 Task: Use the formula "INDIRECT" in spreadsheet "Project portfolio".
Action: Mouse moved to (639, 80)
Screenshot: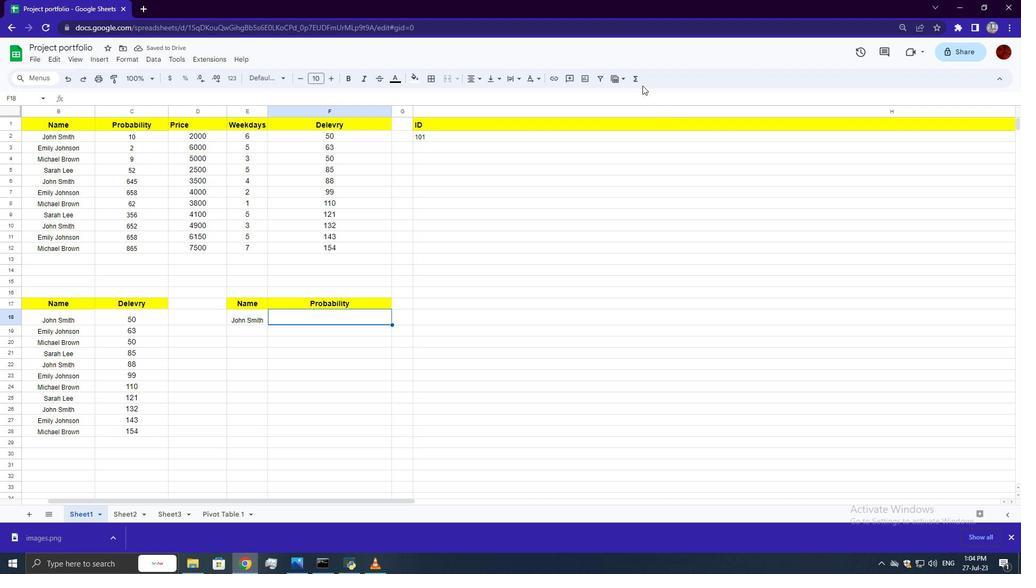 
Action: Mouse pressed left at (639, 80)
Screenshot: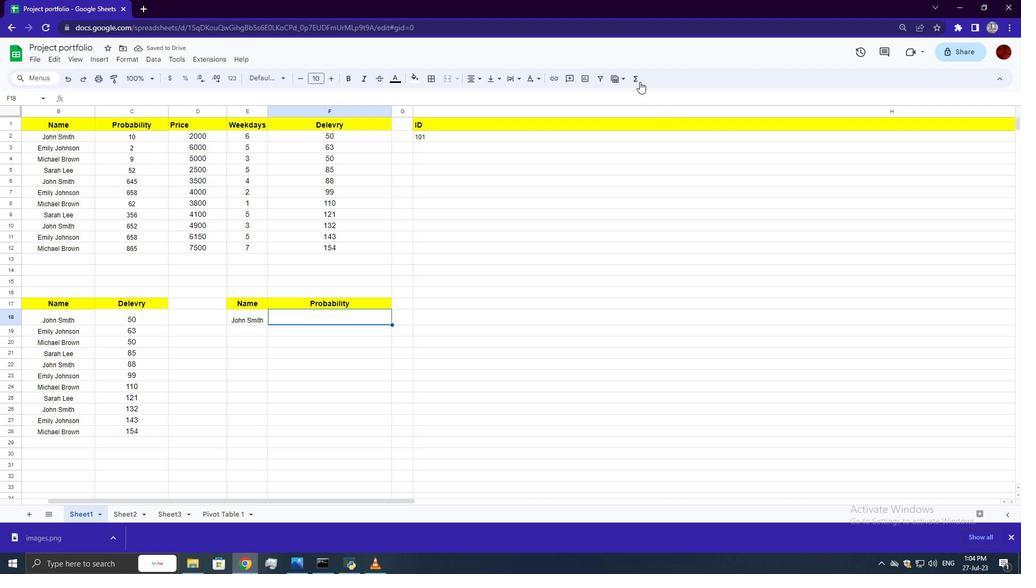 
Action: Mouse moved to (810, 202)
Screenshot: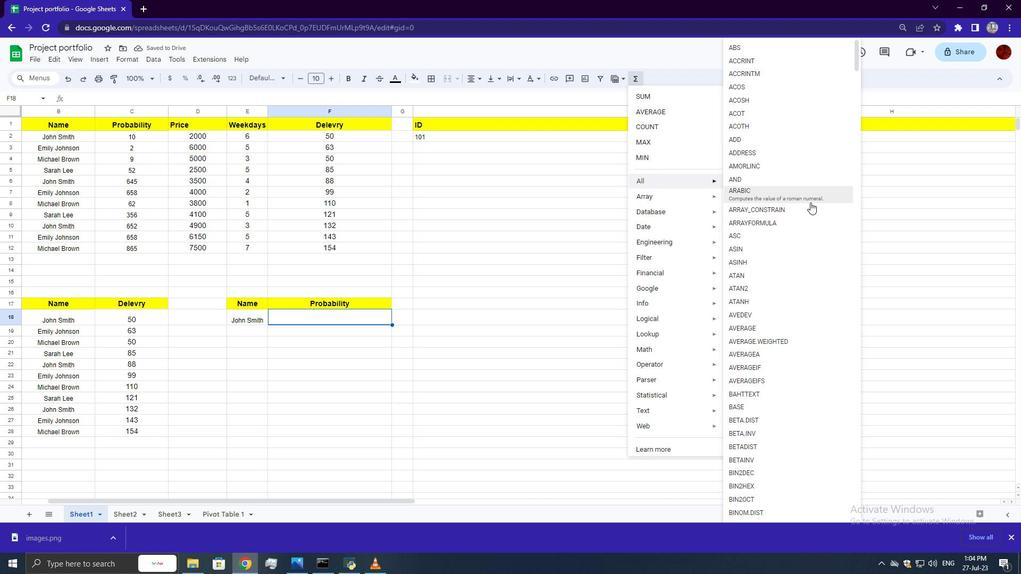 
Action: Mouse scrolled (810, 202) with delta (0, 0)
Screenshot: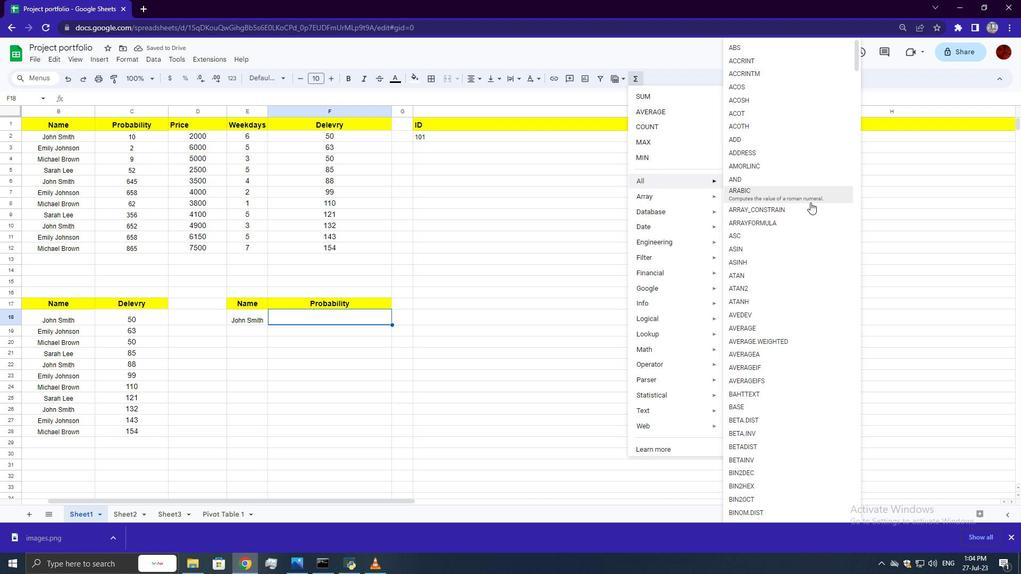 
Action: Mouse scrolled (810, 202) with delta (0, 0)
Screenshot: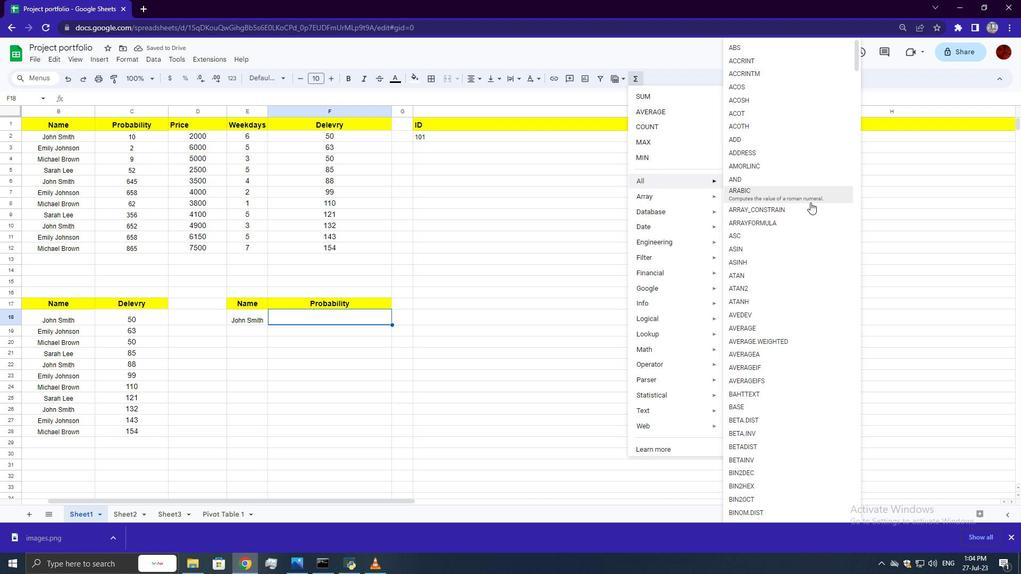 
Action: Mouse scrolled (810, 202) with delta (0, 0)
Screenshot: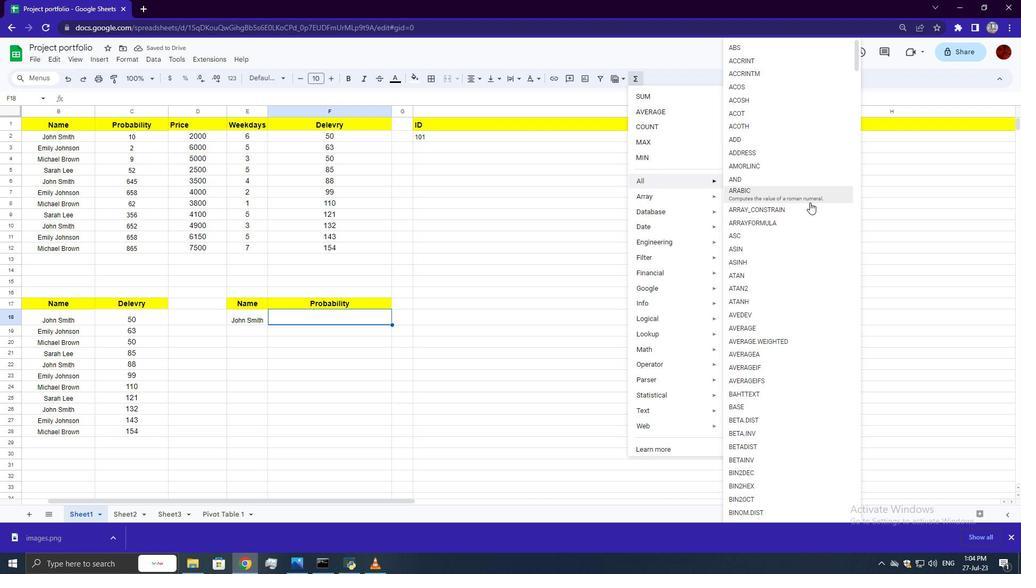 
Action: Mouse scrolled (810, 202) with delta (0, 0)
Screenshot: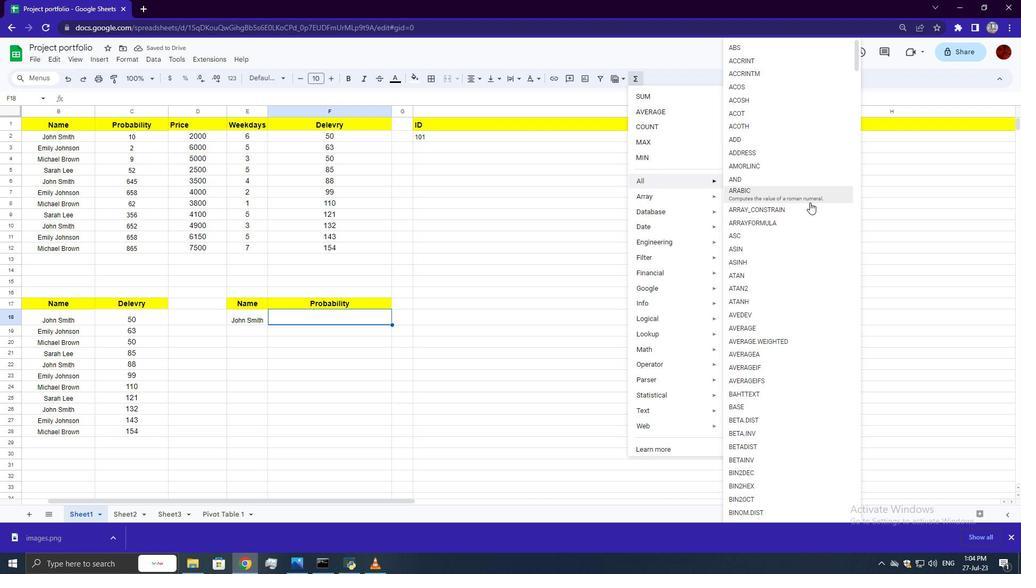 
Action: Mouse scrolled (810, 202) with delta (0, 0)
Screenshot: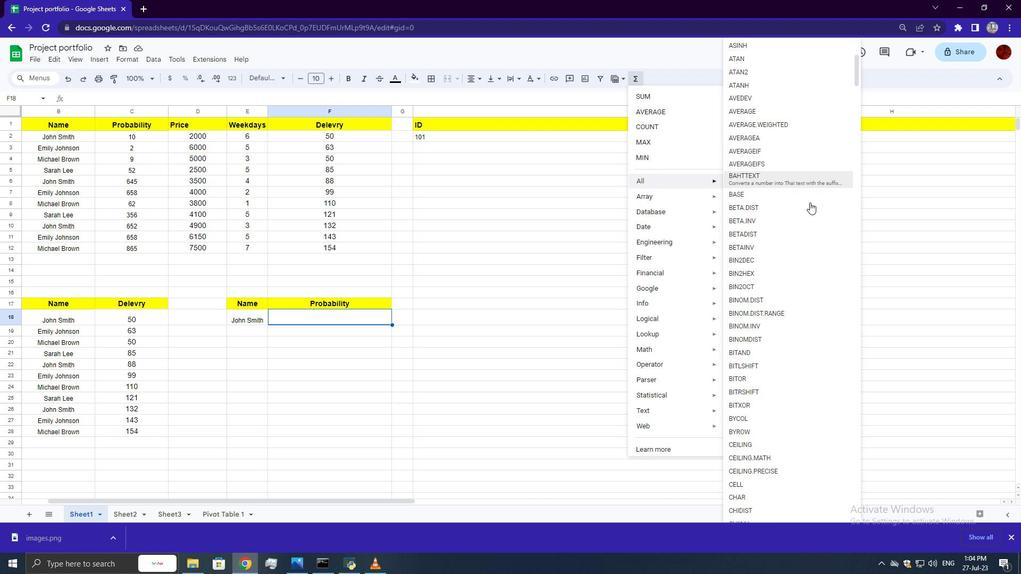 
Action: Mouse scrolled (810, 202) with delta (0, 0)
Screenshot: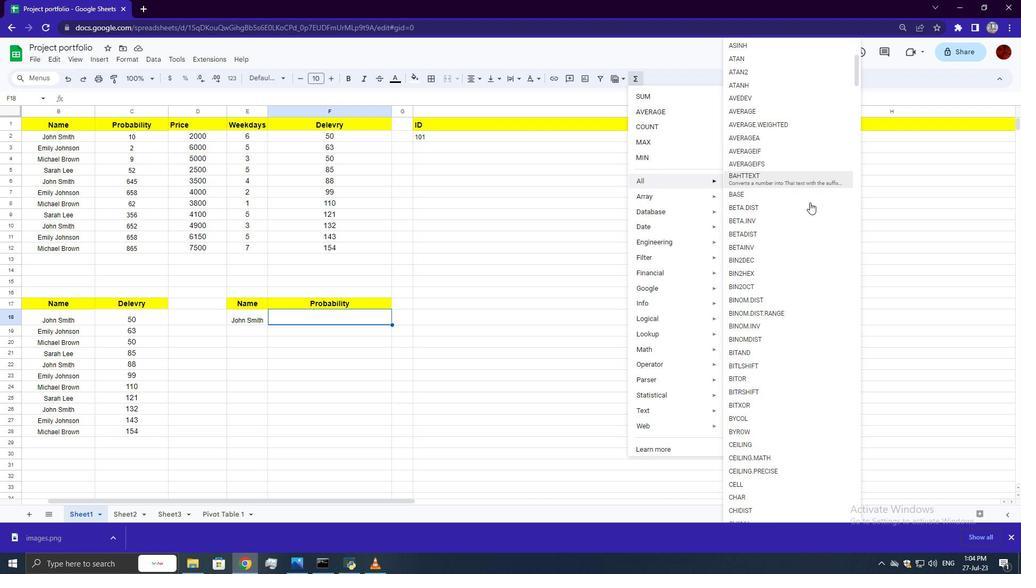 
Action: Mouse scrolled (810, 202) with delta (0, 0)
Screenshot: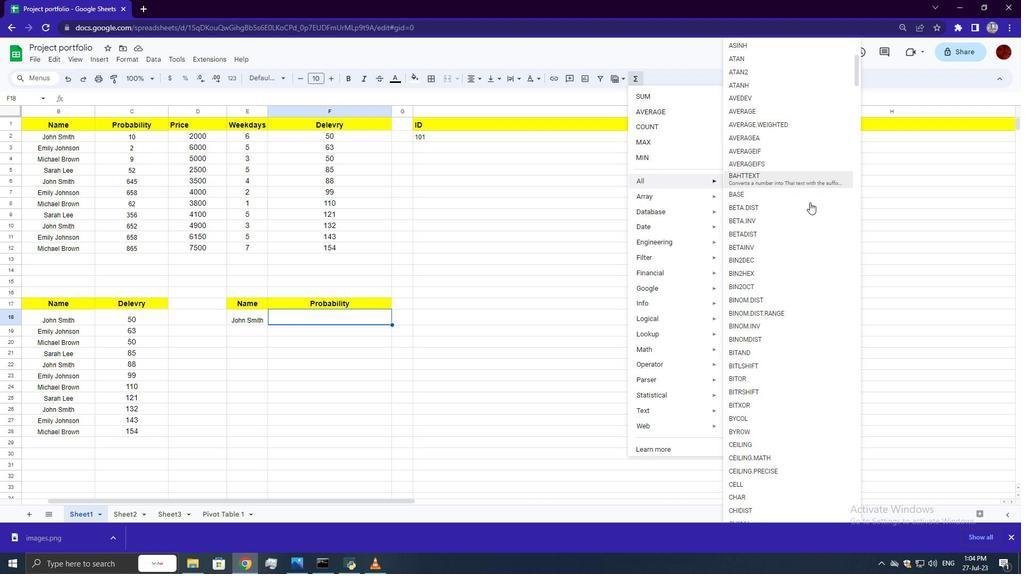 
Action: Mouse scrolled (810, 202) with delta (0, 0)
Screenshot: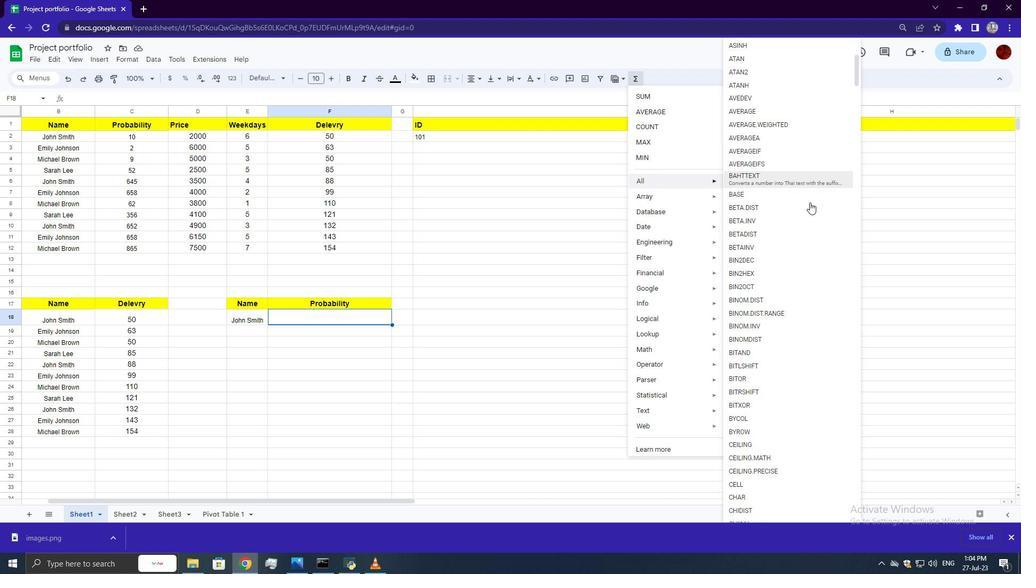 
Action: Mouse scrolled (810, 202) with delta (0, 0)
Screenshot: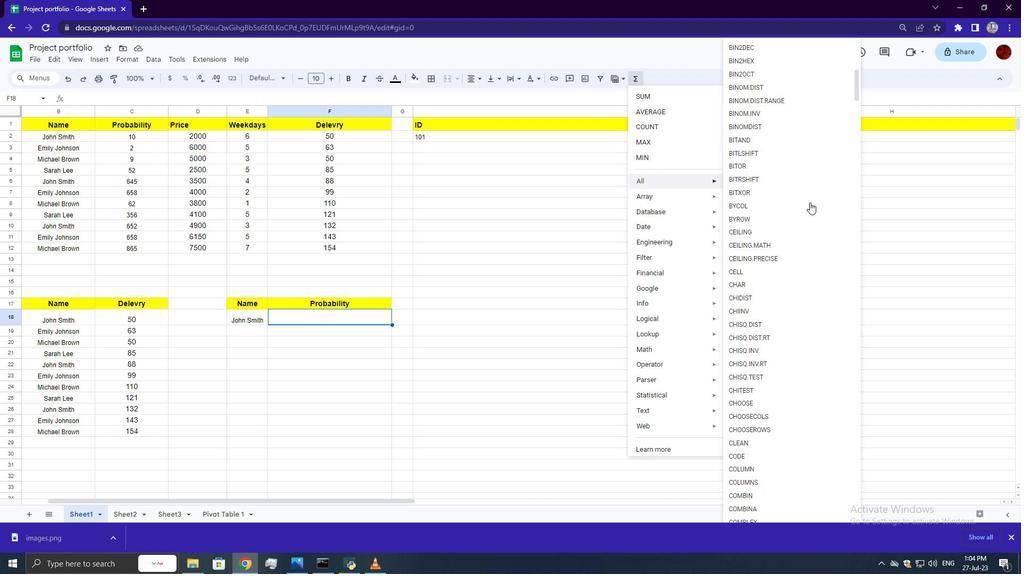 
Action: Mouse scrolled (810, 202) with delta (0, 0)
Screenshot: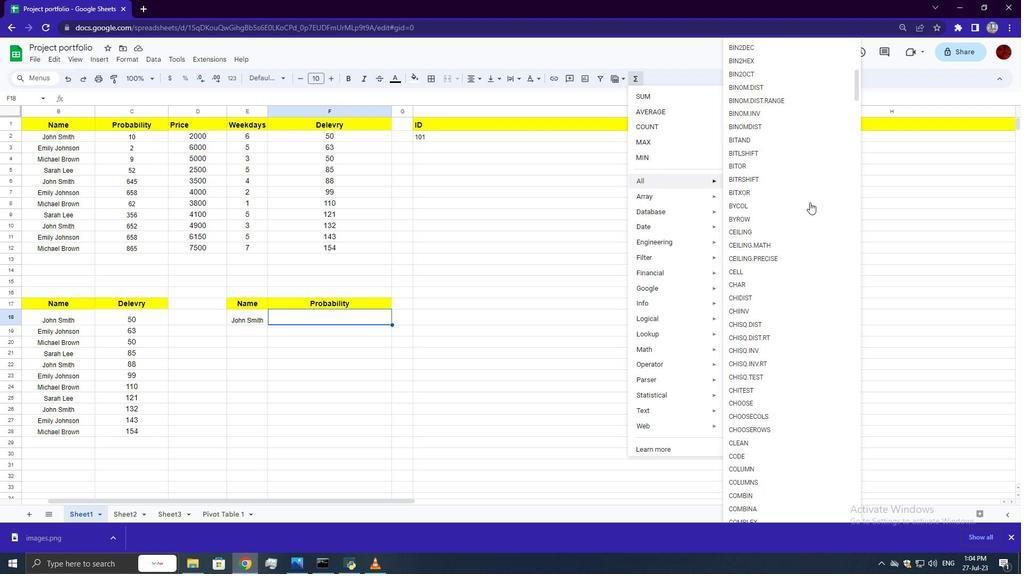 
Action: Mouse scrolled (810, 202) with delta (0, 0)
Screenshot: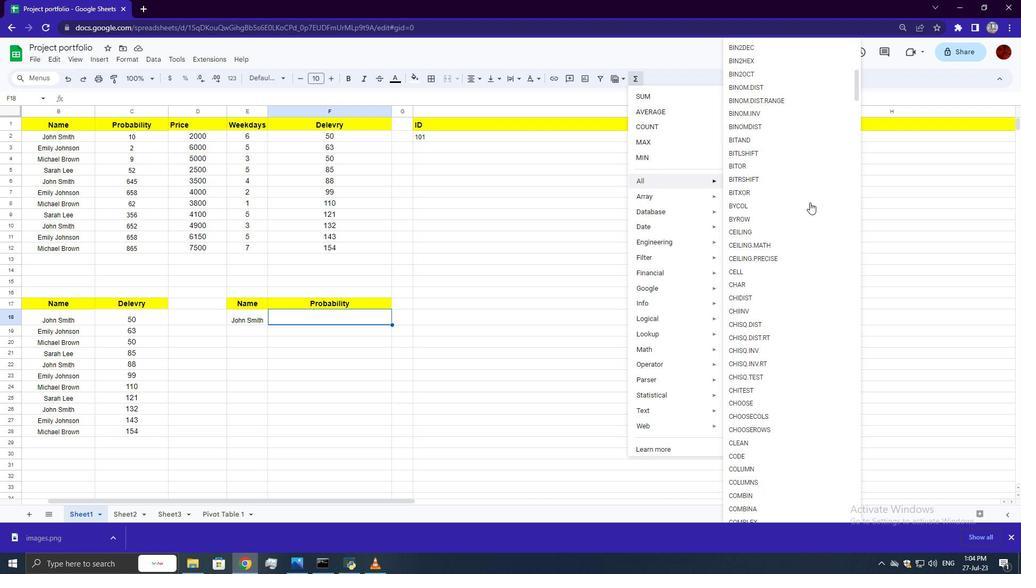 
Action: Mouse scrolled (810, 202) with delta (0, 0)
Screenshot: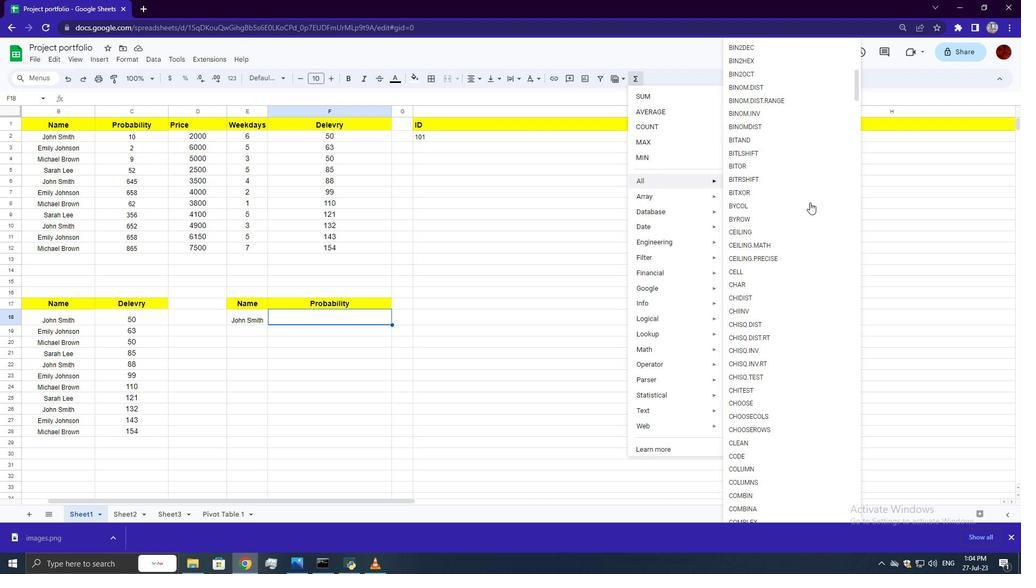 
Action: Mouse scrolled (810, 202) with delta (0, 0)
Screenshot: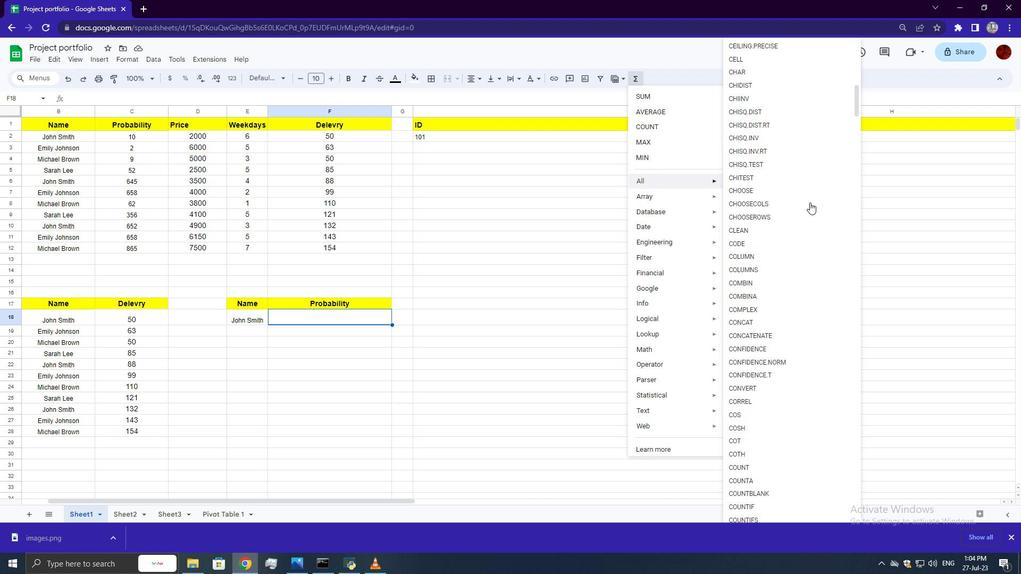 
Action: Mouse scrolled (810, 202) with delta (0, 0)
Screenshot: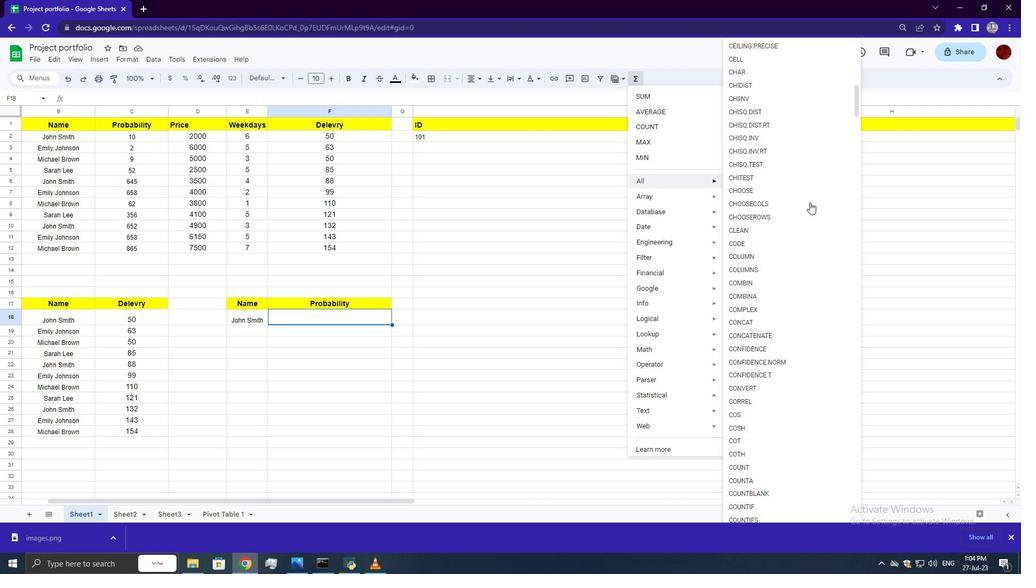 
Action: Mouse scrolled (810, 202) with delta (0, 0)
Screenshot: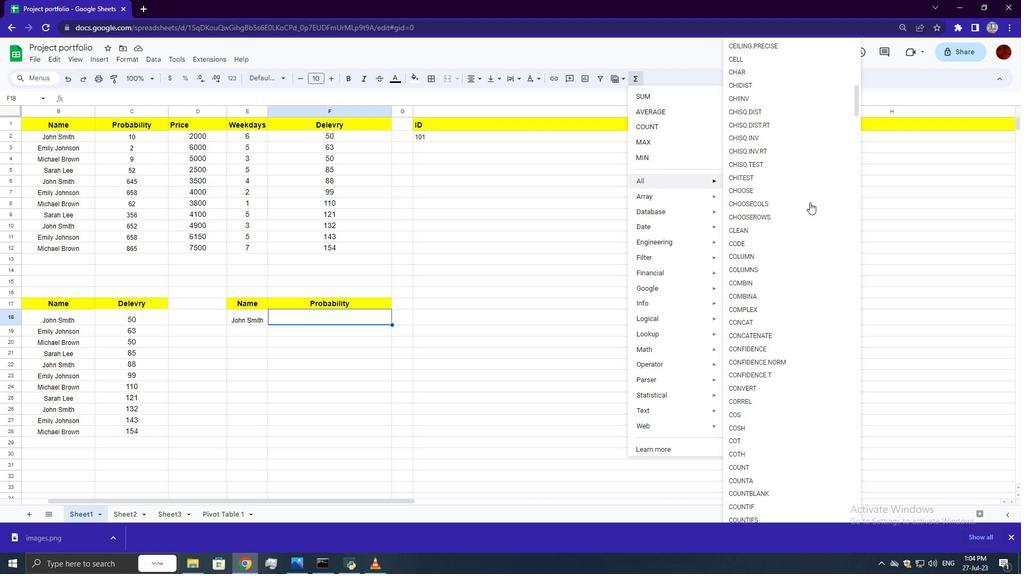 
Action: Mouse scrolled (810, 202) with delta (0, 0)
Screenshot: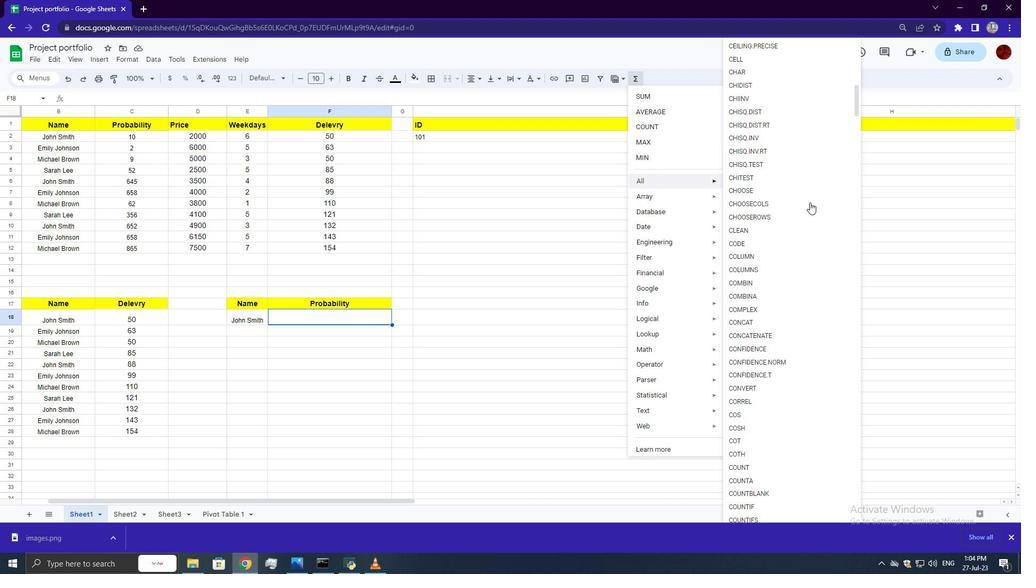 
Action: Mouse scrolled (810, 202) with delta (0, 0)
Screenshot: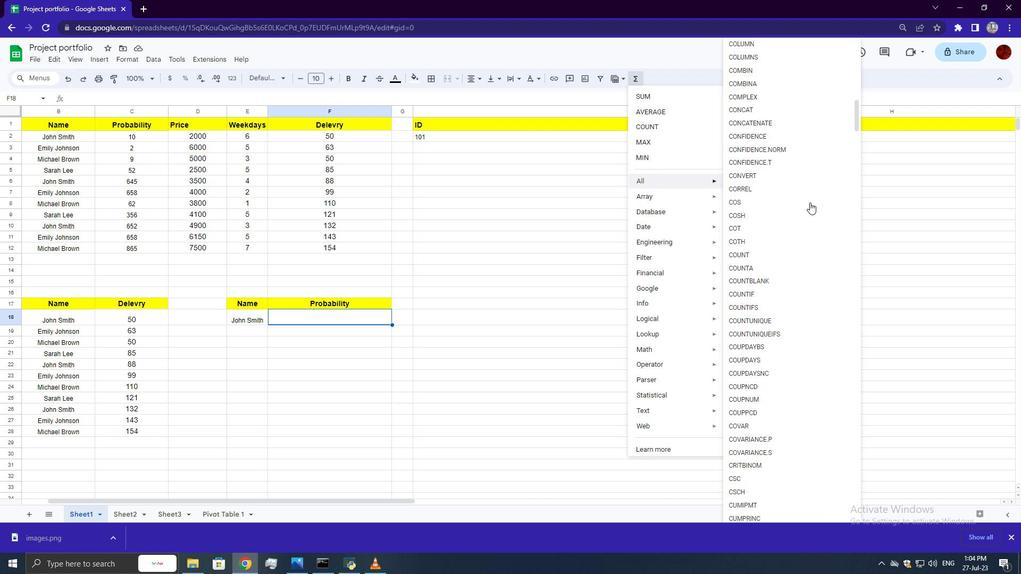 
Action: Mouse scrolled (810, 202) with delta (0, 0)
Screenshot: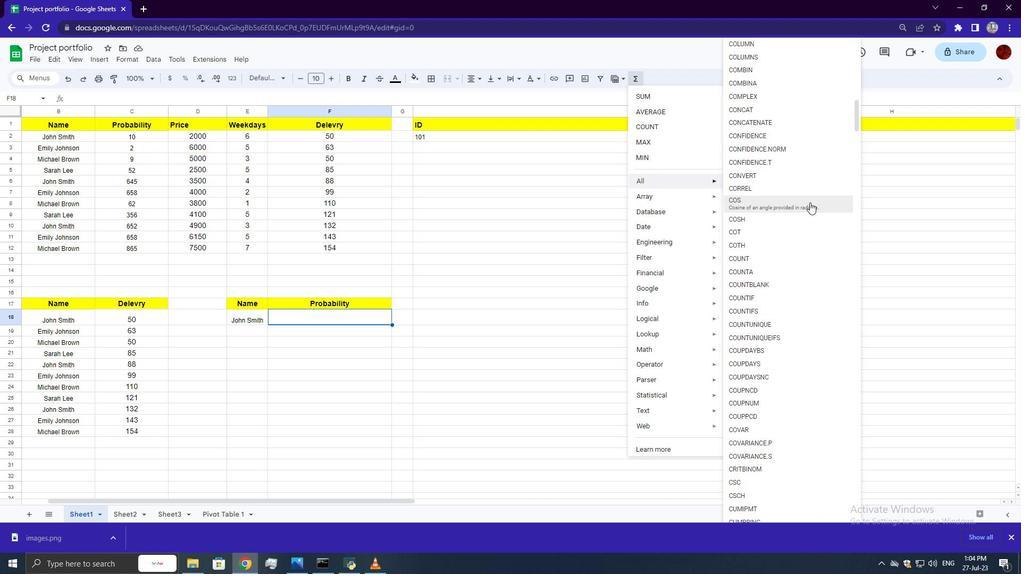 
Action: Mouse scrolled (810, 202) with delta (0, 0)
Screenshot: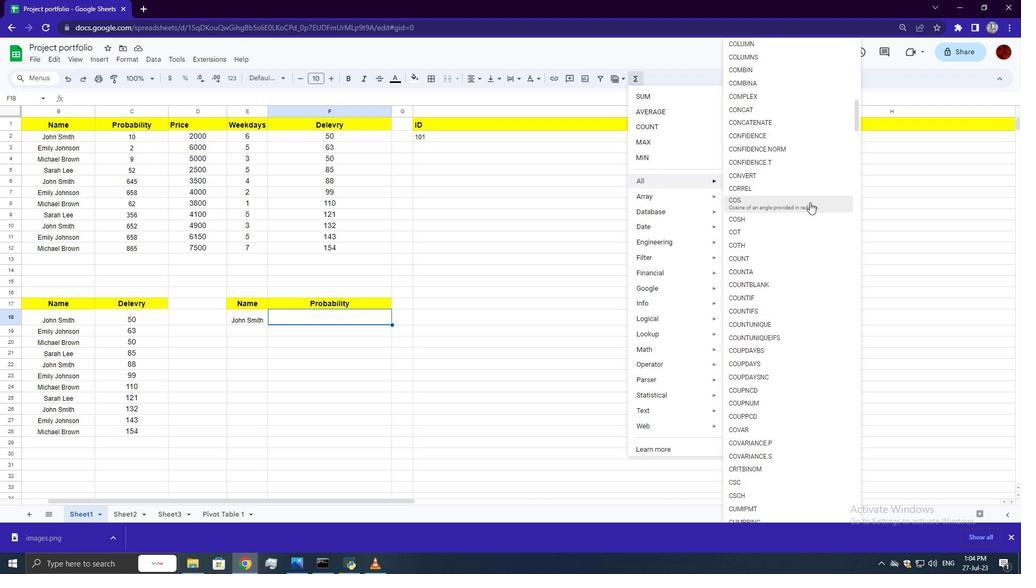 
Action: Mouse scrolled (810, 202) with delta (0, 0)
Screenshot: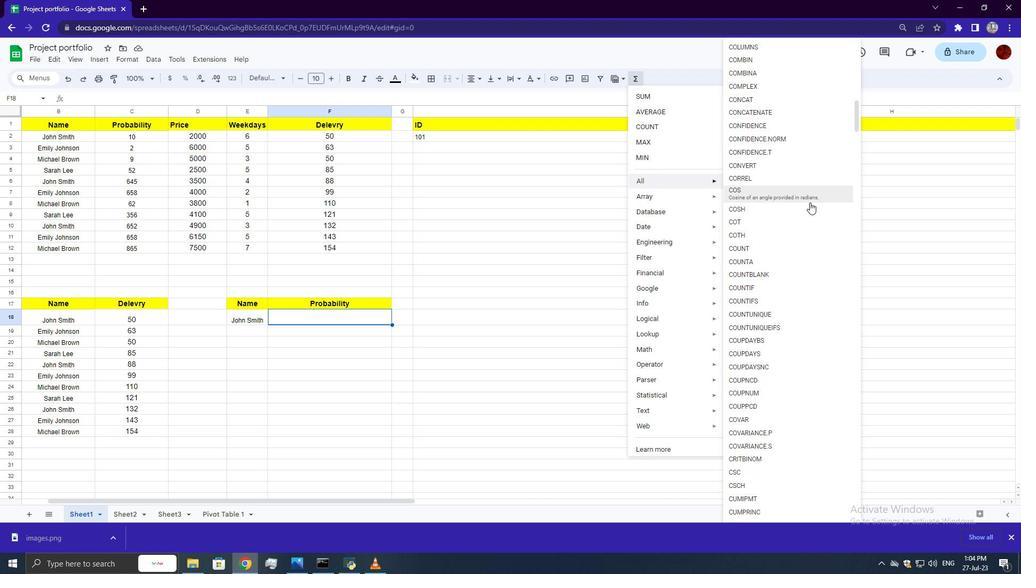 
Action: Mouse scrolled (810, 203) with delta (0, 0)
Screenshot: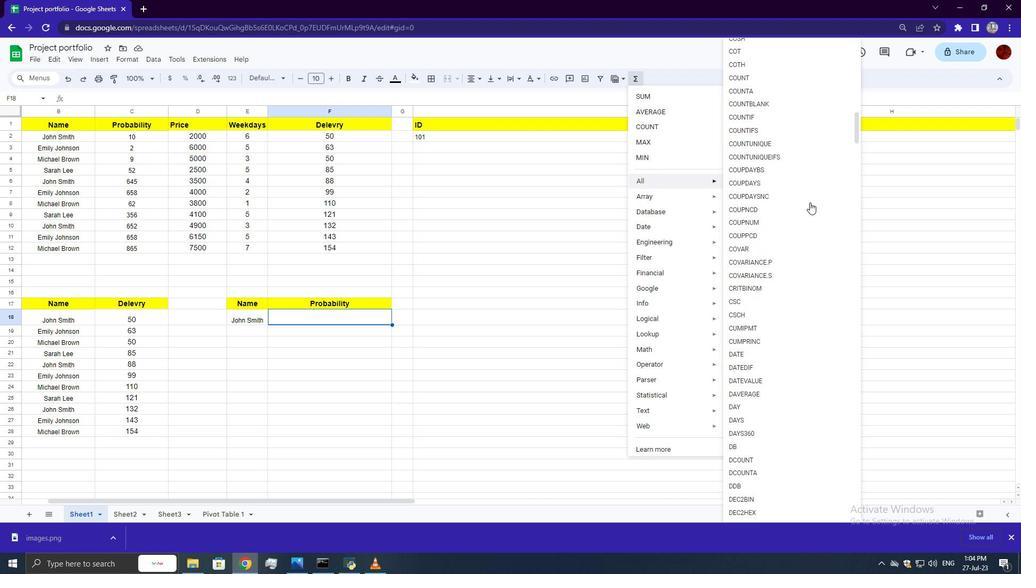 
Action: Mouse scrolled (810, 202) with delta (0, 0)
Screenshot: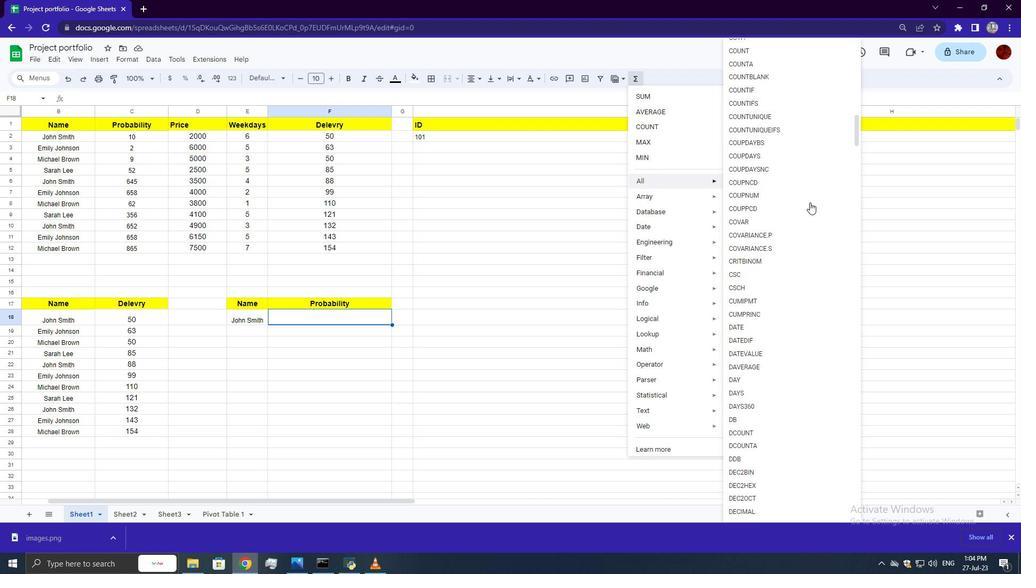 
Action: Mouse scrolled (810, 202) with delta (0, 0)
Screenshot: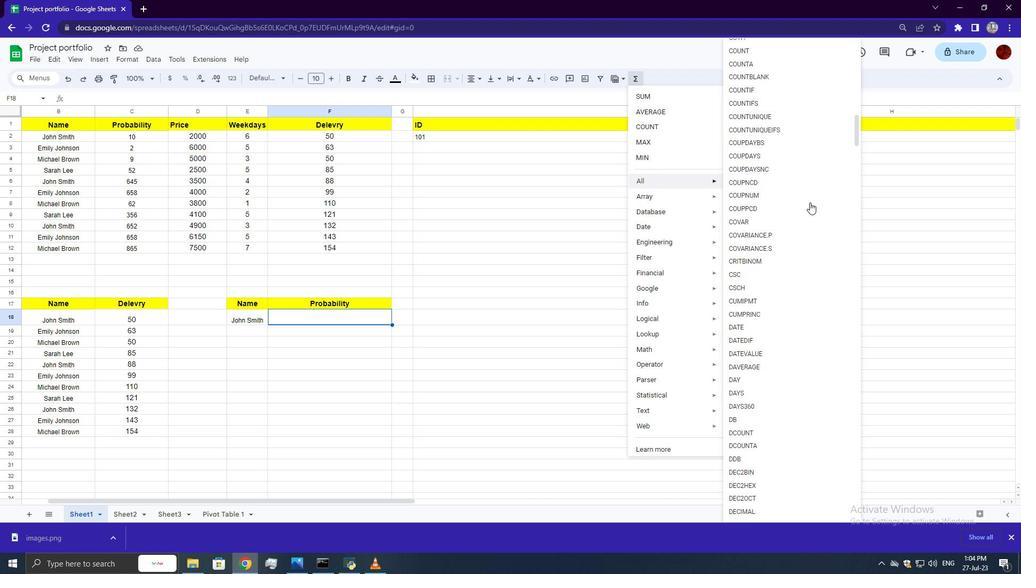 
Action: Mouse scrolled (810, 202) with delta (0, 0)
Screenshot: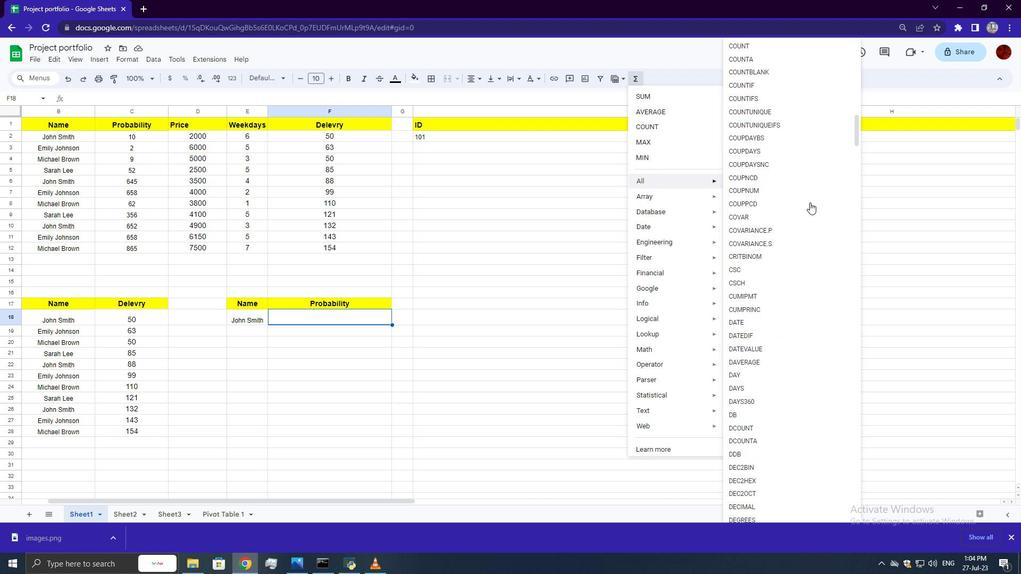
Action: Mouse scrolled (810, 202) with delta (0, 0)
Screenshot: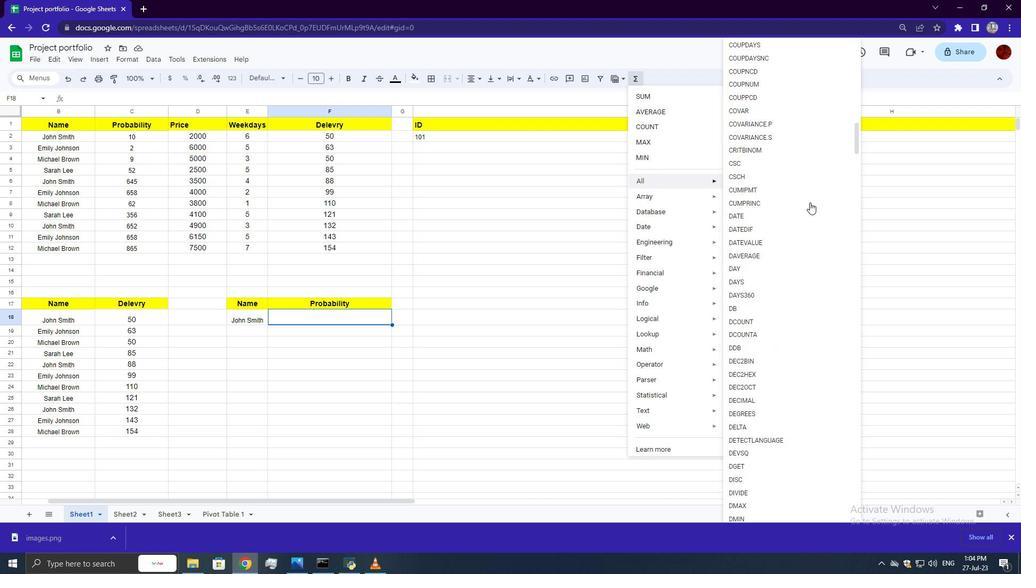 
Action: Mouse scrolled (810, 202) with delta (0, 0)
Screenshot: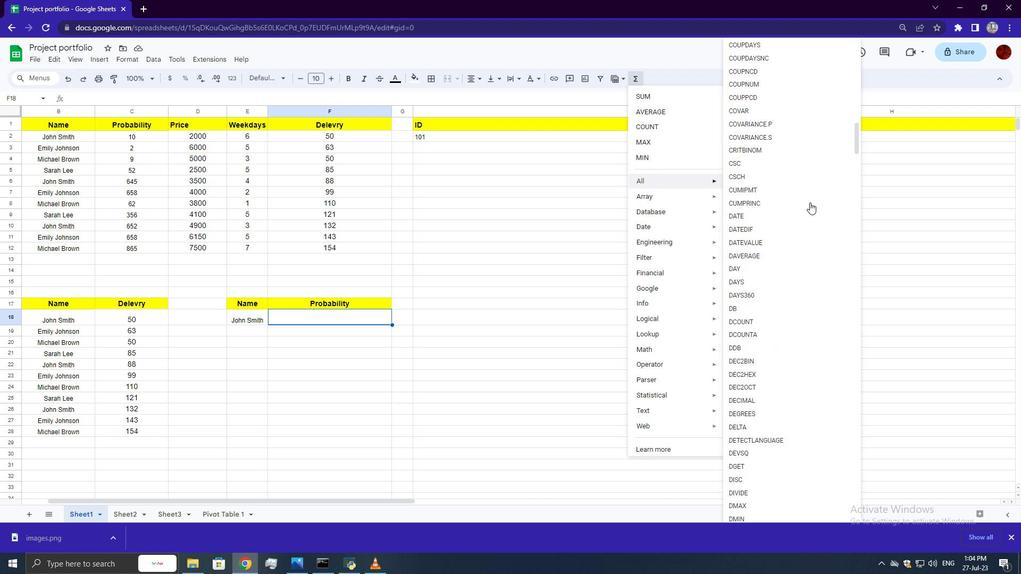 
Action: Mouse scrolled (810, 202) with delta (0, 0)
Screenshot: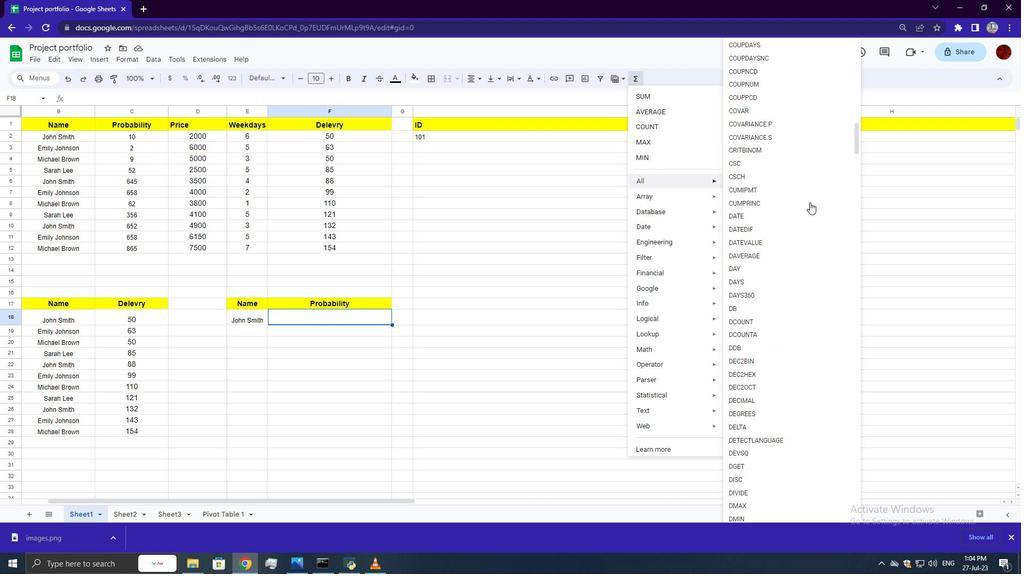 
Action: Mouse scrolled (810, 202) with delta (0, 0)
Screenshot: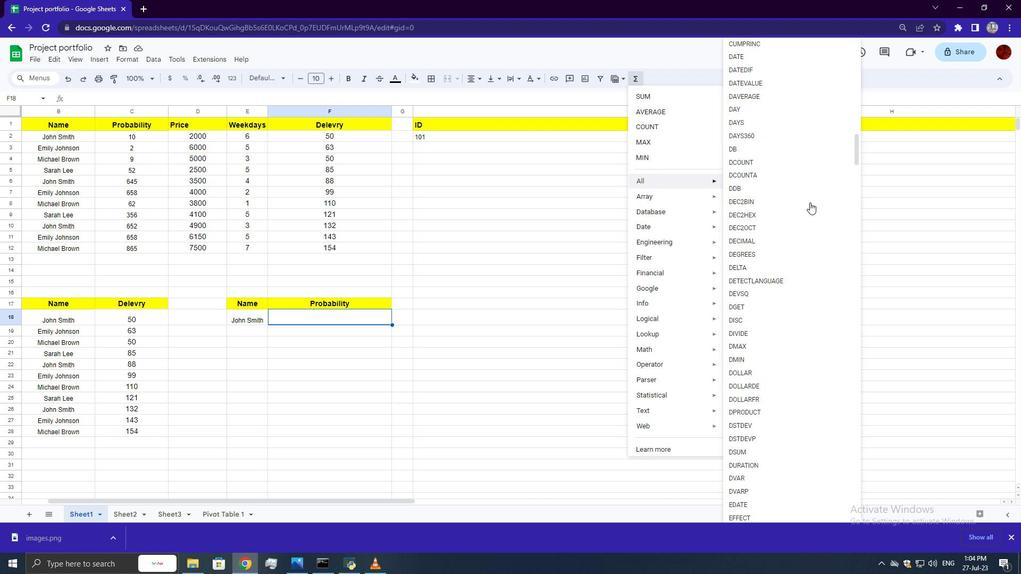 
Action: Mouse scrolled (810, 202) with delta (0, 0)
Screenshot: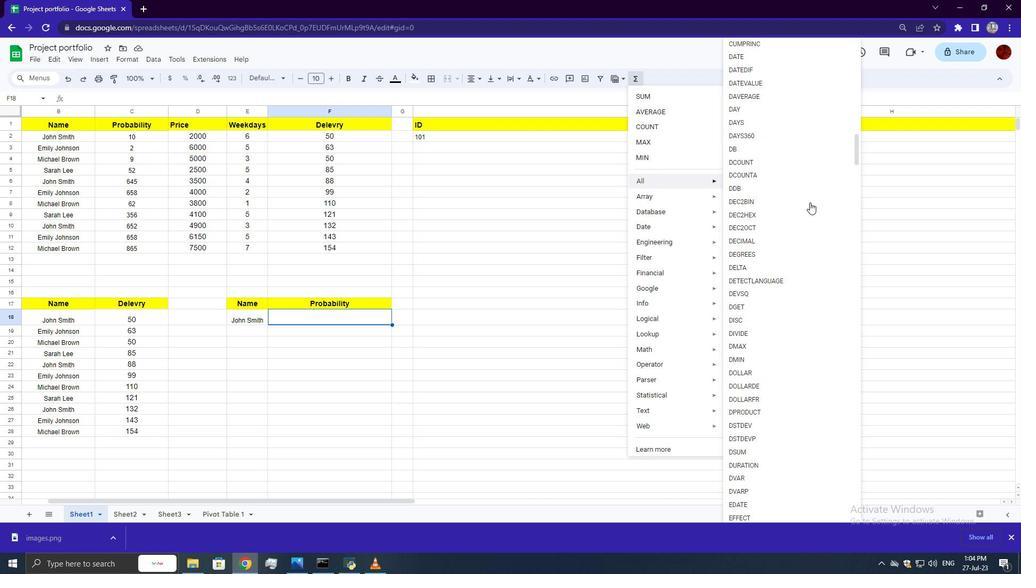 
Action: Mouse scrolled (810, 202) with delta (0, 0)
Screenshot: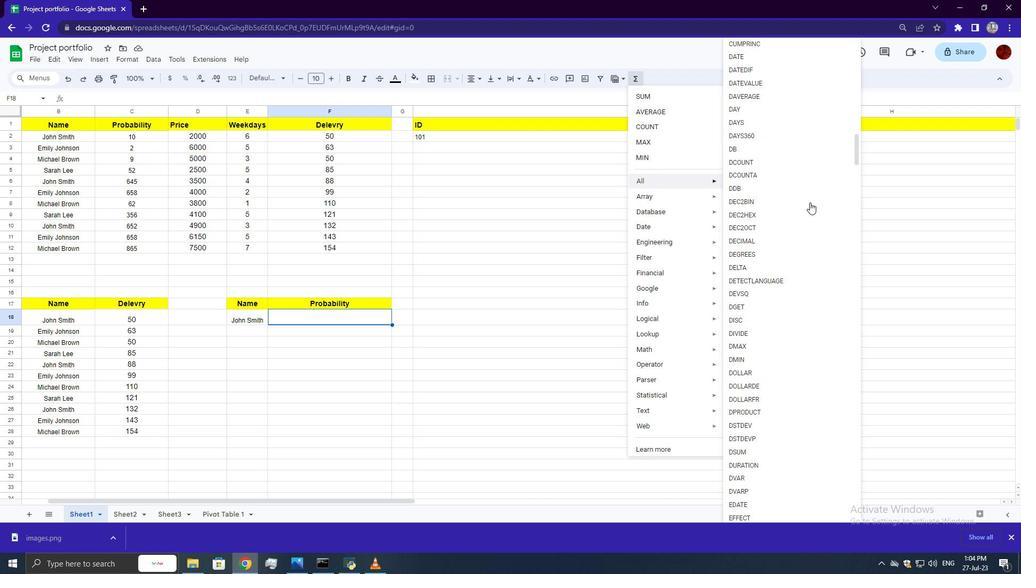 
Action: Mouse scrolled (810, 202) with delta (0, 0)
Screenshot: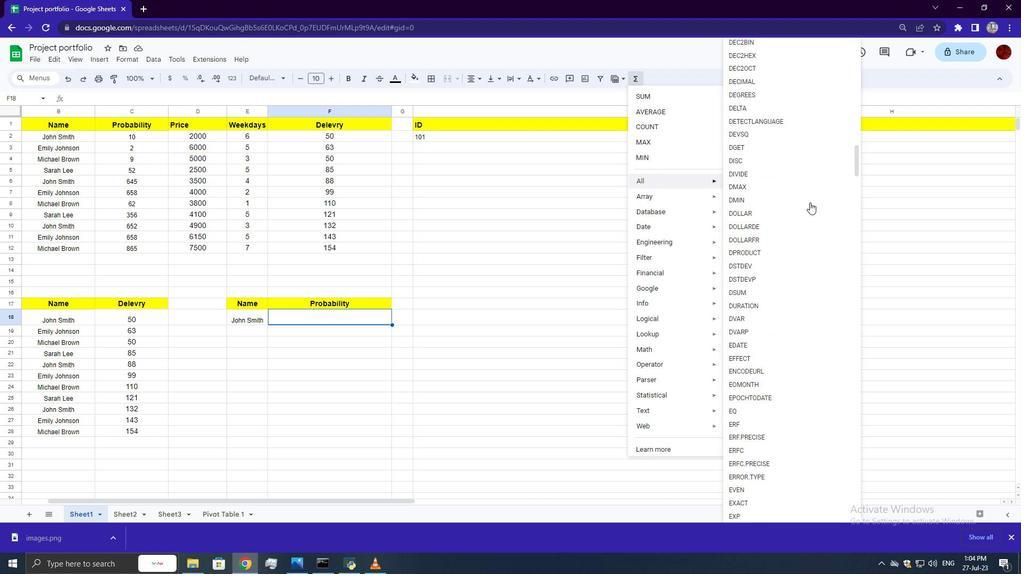
Action: Mouse scrolled (810, 202) with delta (0, 0)
Screenshot: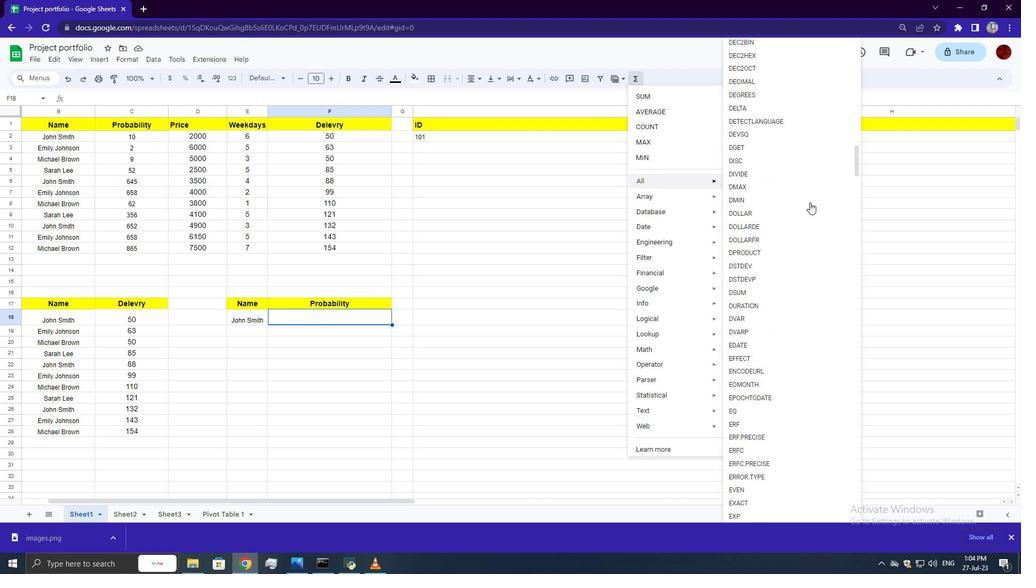 
Action: Mouse scrolled (810, 202) with delta (0, 0)
Screenshot: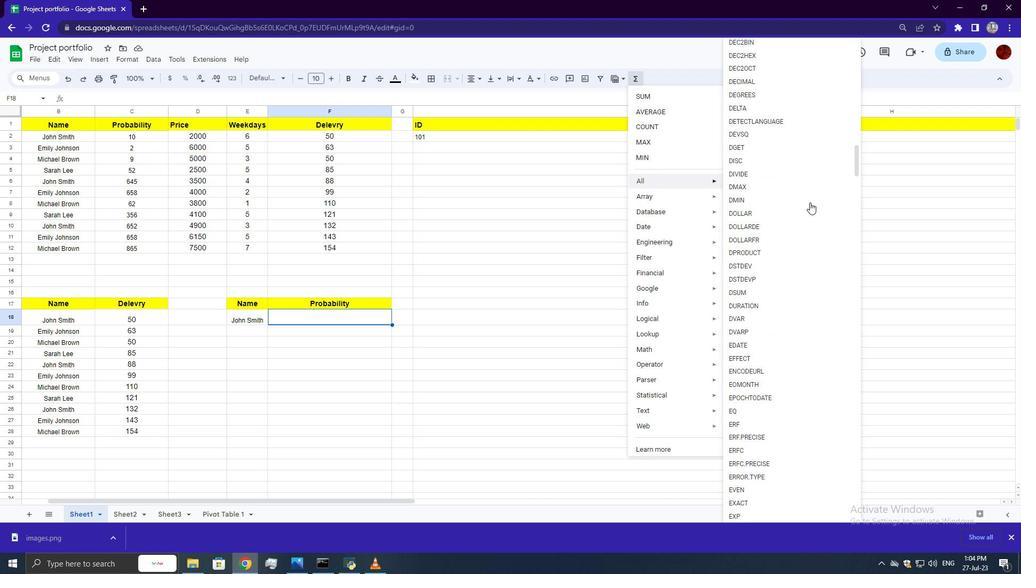 
Action: Mouse scrolled (810, 202) with delta (0, 0)
Screenshot: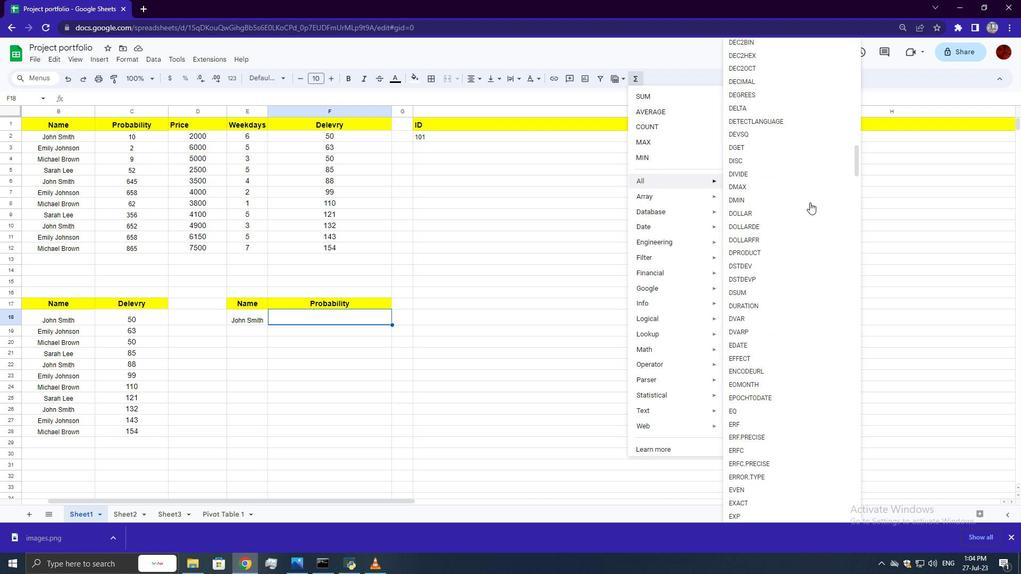 
Action: Mouse scrolled (810, 202) with delta (0, 0)
Screenshot: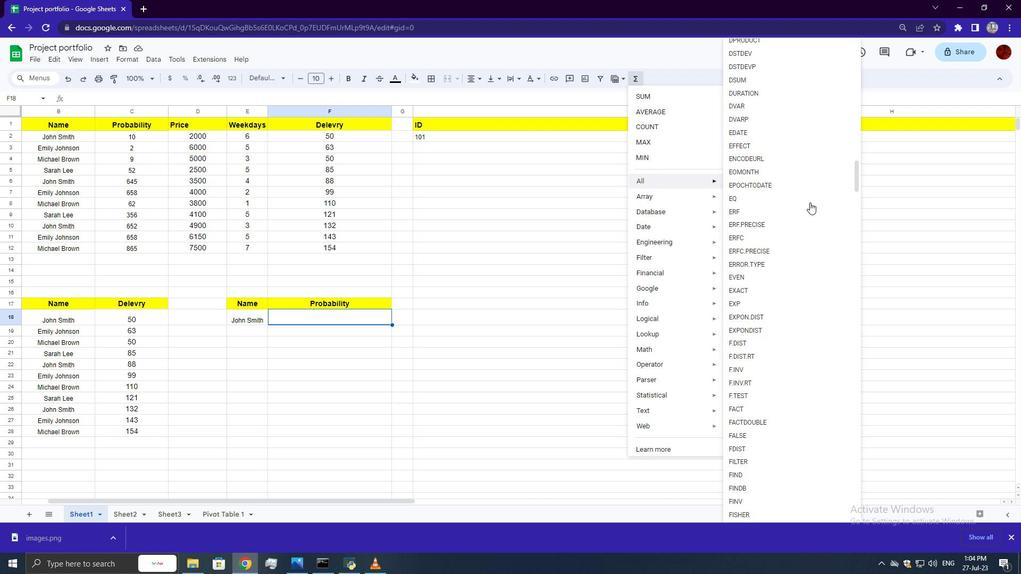 
Action: Mouse scrolled (810, 202) with delta (0, 0)
Screenshot: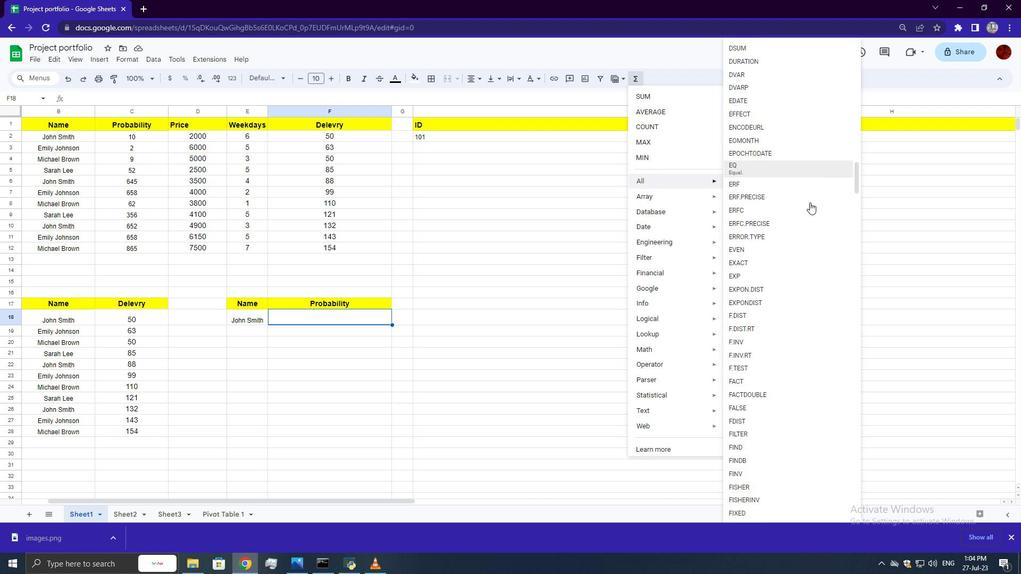 
Action: Mouse scrolled (810, 202) with delta (0, 0)
Screenshot: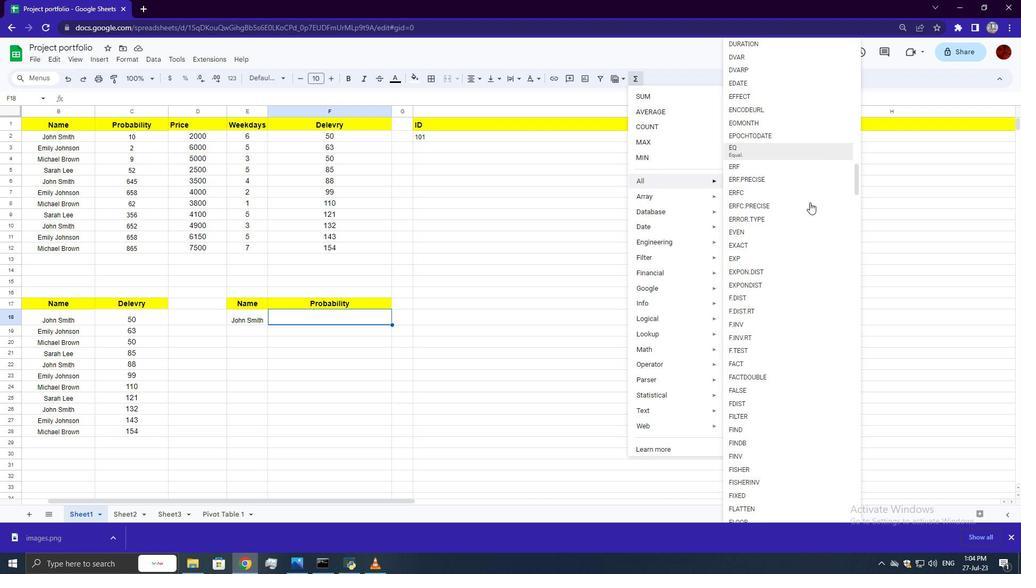 
Action: Mouse scrolled (810, 202) with delta (0, 0)
Screenshot: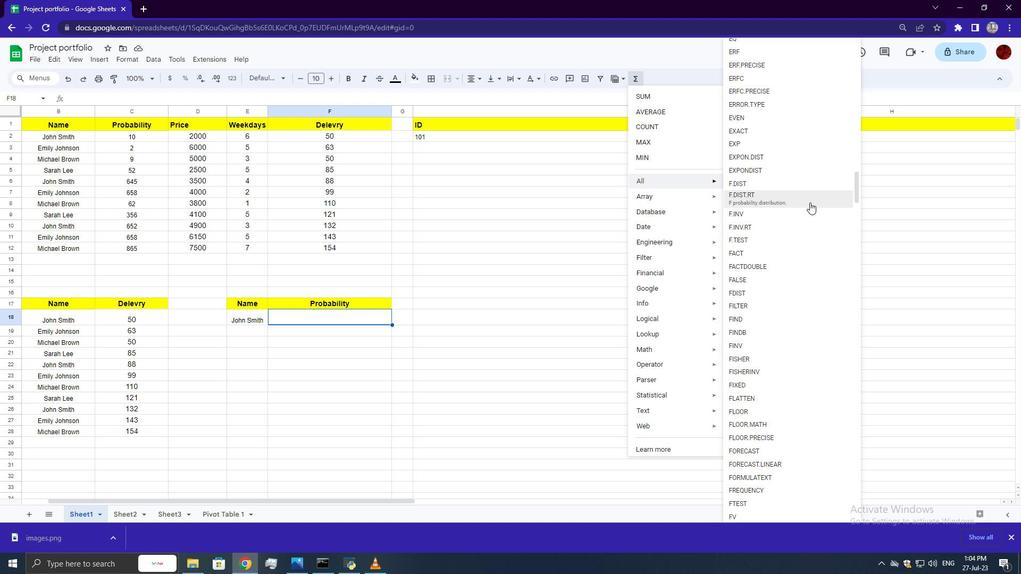 
Action: Mouse scrolled (810, 202) with delta (0, 0)
Screenshot: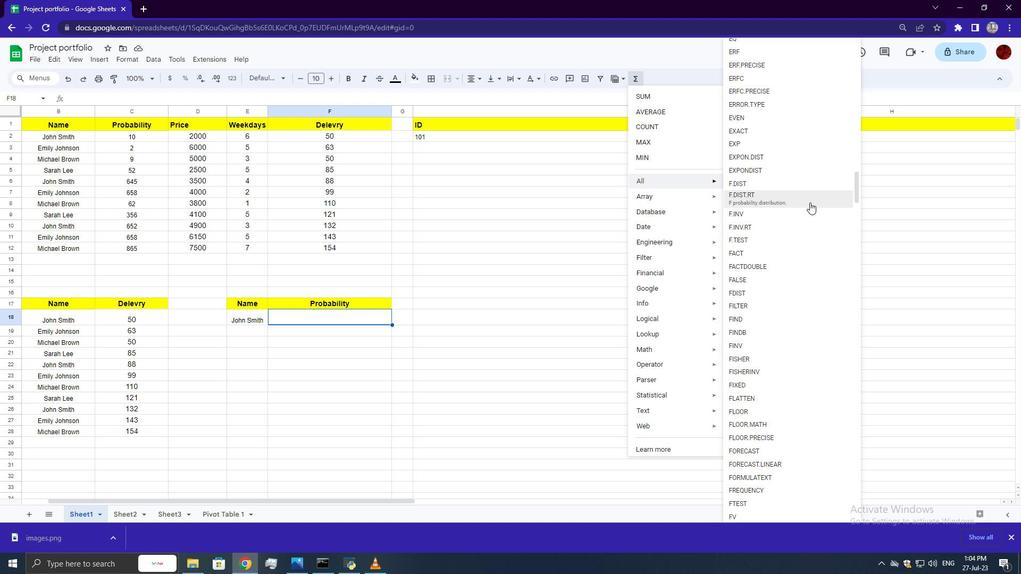 
Action: Mouse scrolled (810, 202) with delta (0, 0)
Screenshot: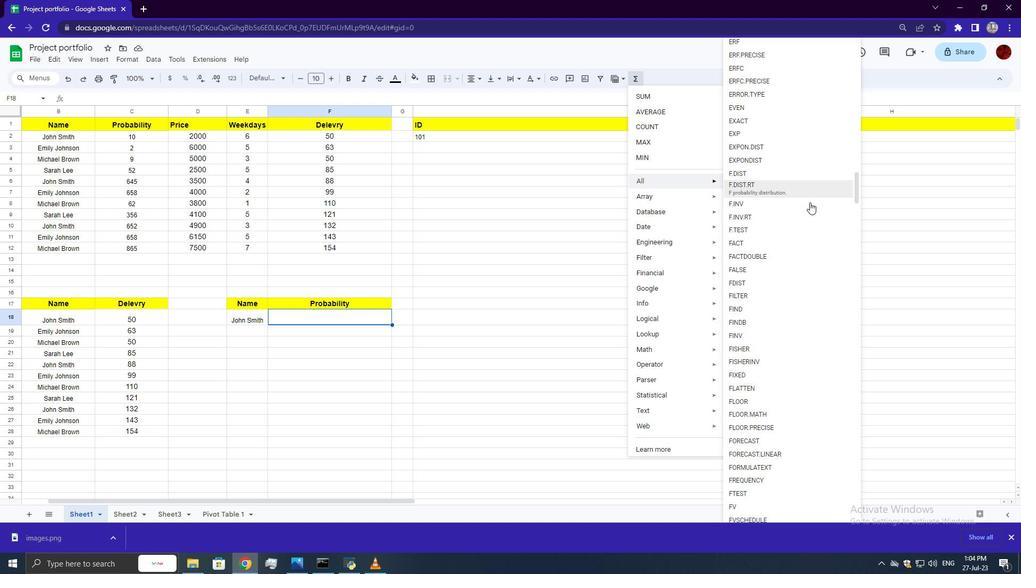 
Action: Mouse scrolled (810, 202) with delta (0, 0)
Screenshot: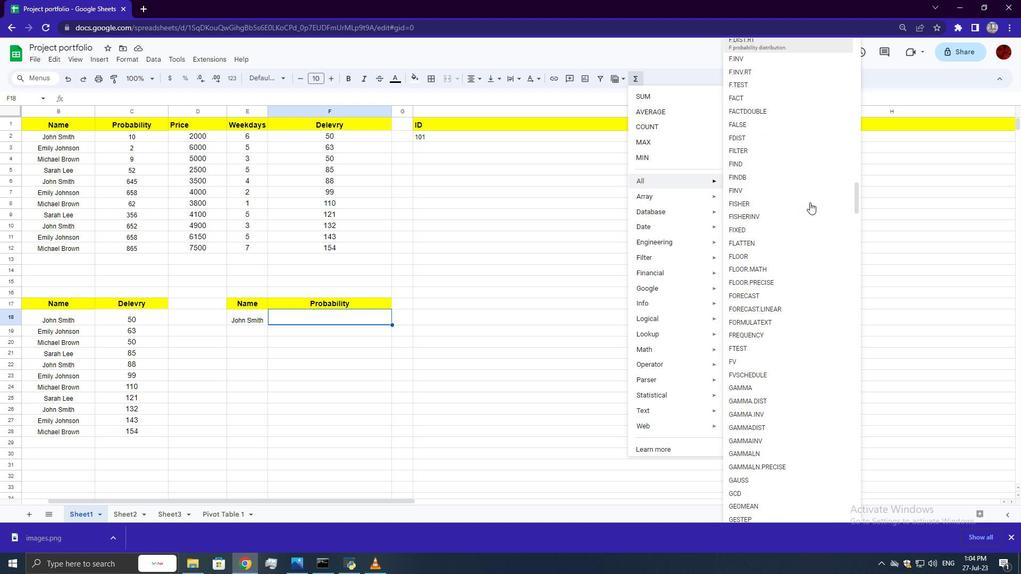 
Action: Mouse scrolled (810, 202) with delta (0, 0)
Screenshot: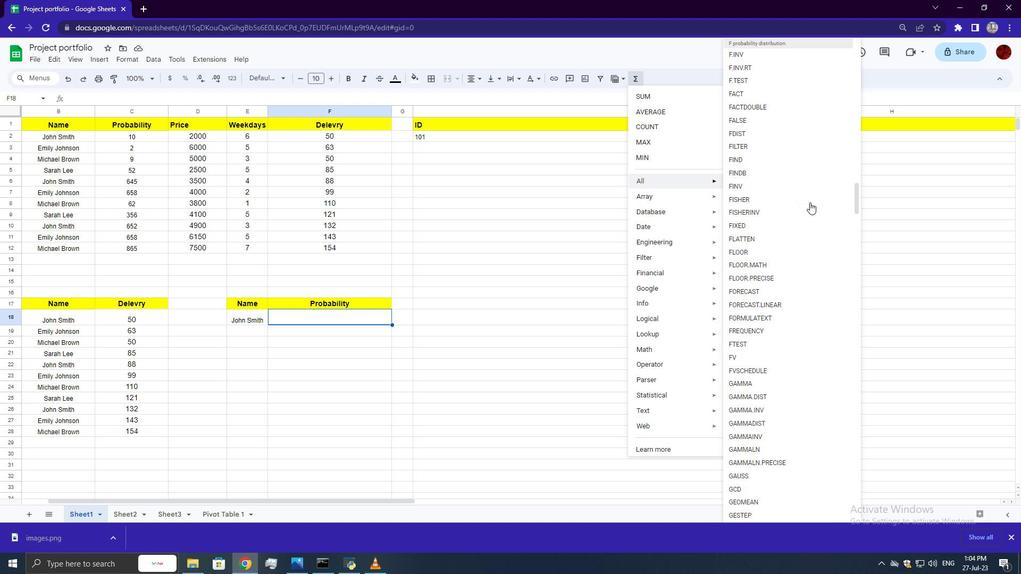 
Action: Mouse scrolled (810, 202) with delta (0, 0)
Screenshot: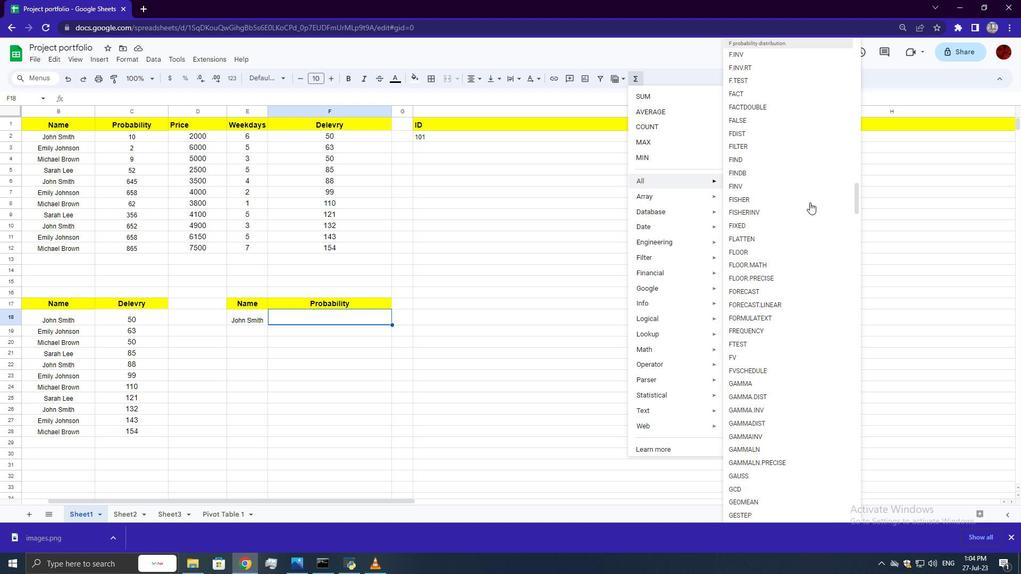 
Action: Mouse scrolled (810, 202) with delta (0, 0)
Screenshot: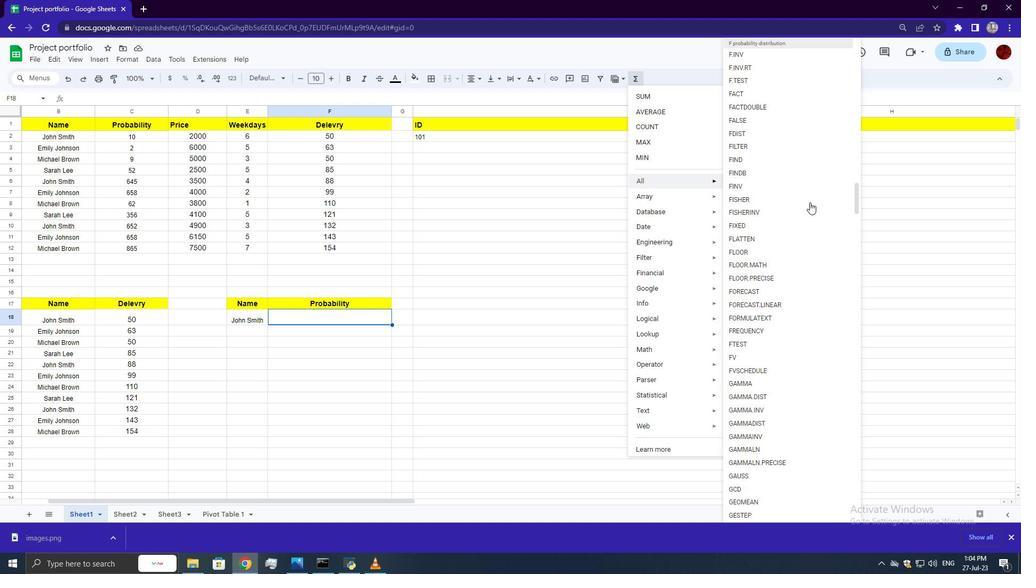 
Action: Mouse scrolled (810, 202) with delta (0, 0)
Screenshot: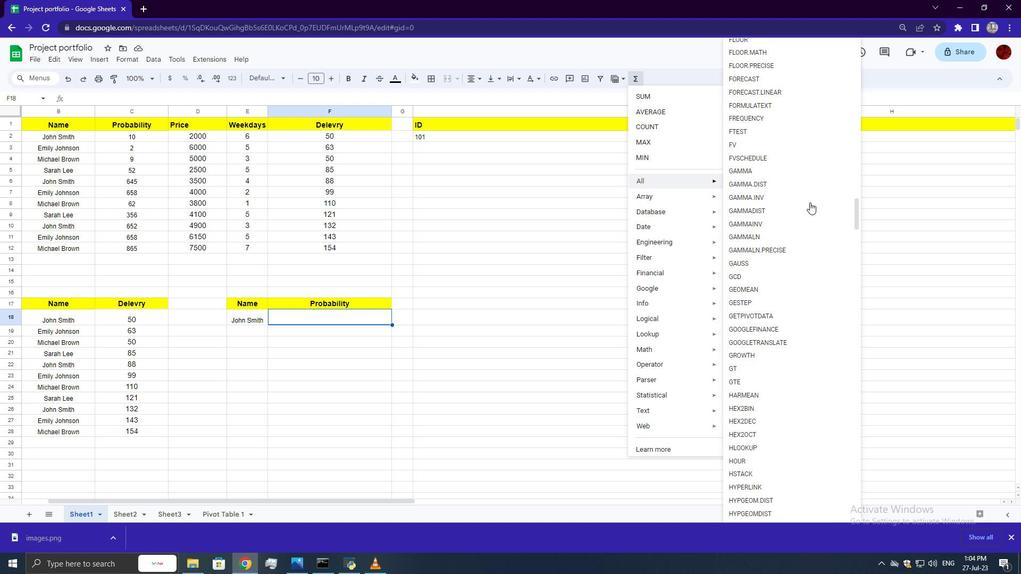 
Action: Mouse scrolled (810, 202) with delta (0, 0)
Screenshot: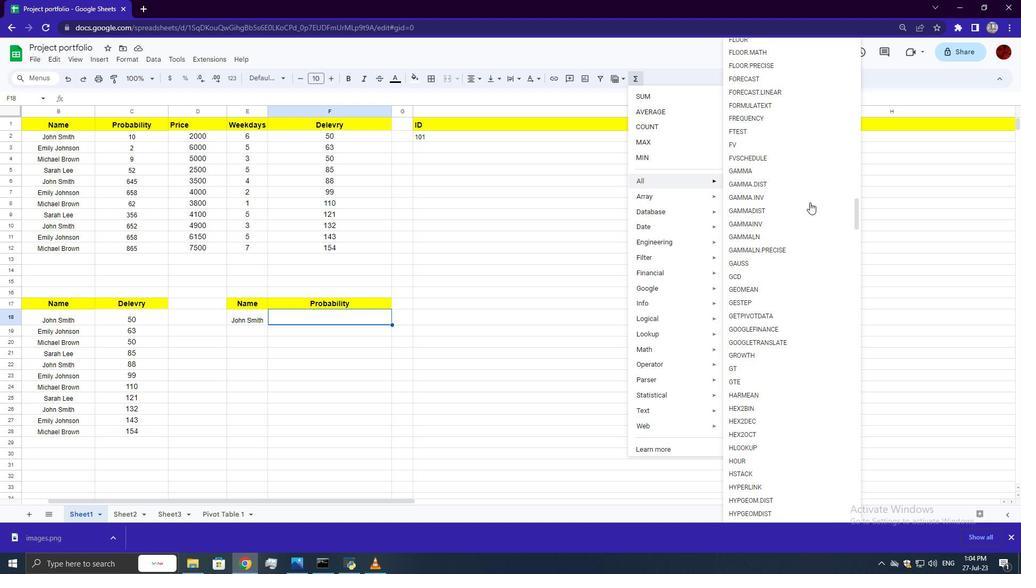 
Action: Mouse scrolled (810, 202) with delta (0, 0)
Screenshot: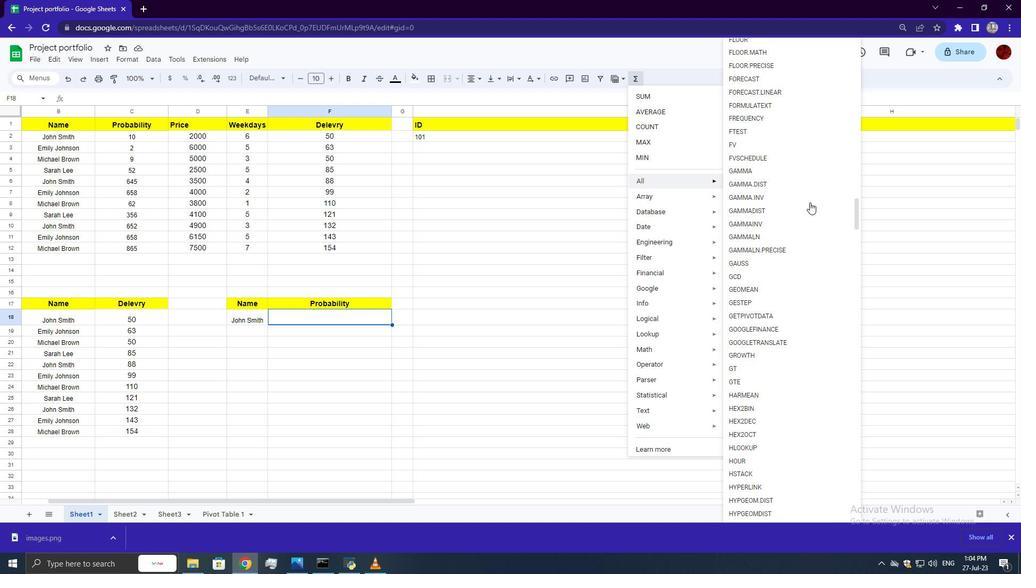 
Action: Mouse scrolled (810, 202) with delta (0, 0)
Screenshot: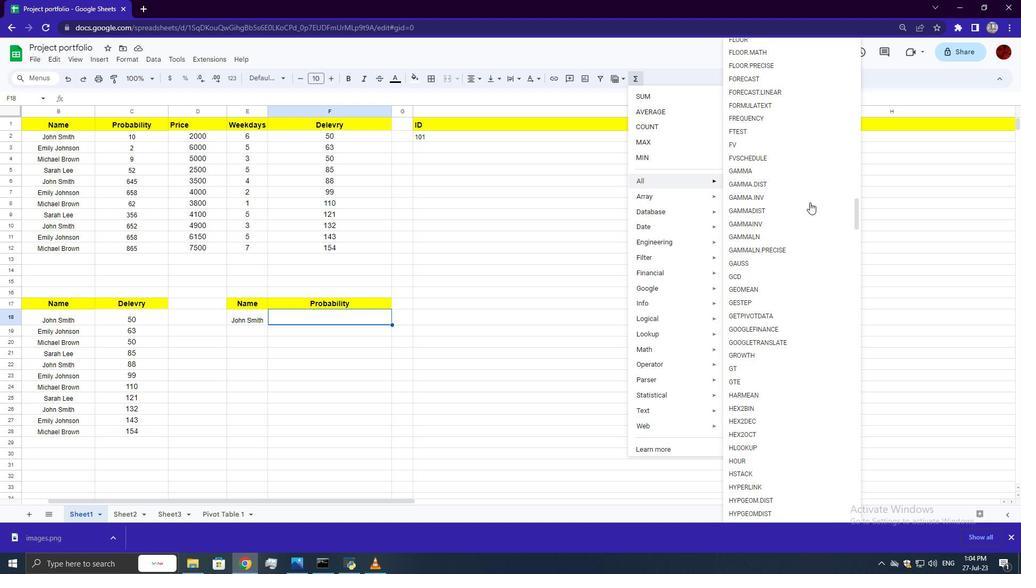 
Action: Mouse scrolled (810, 202) with delta (0, 0)
Screenshot: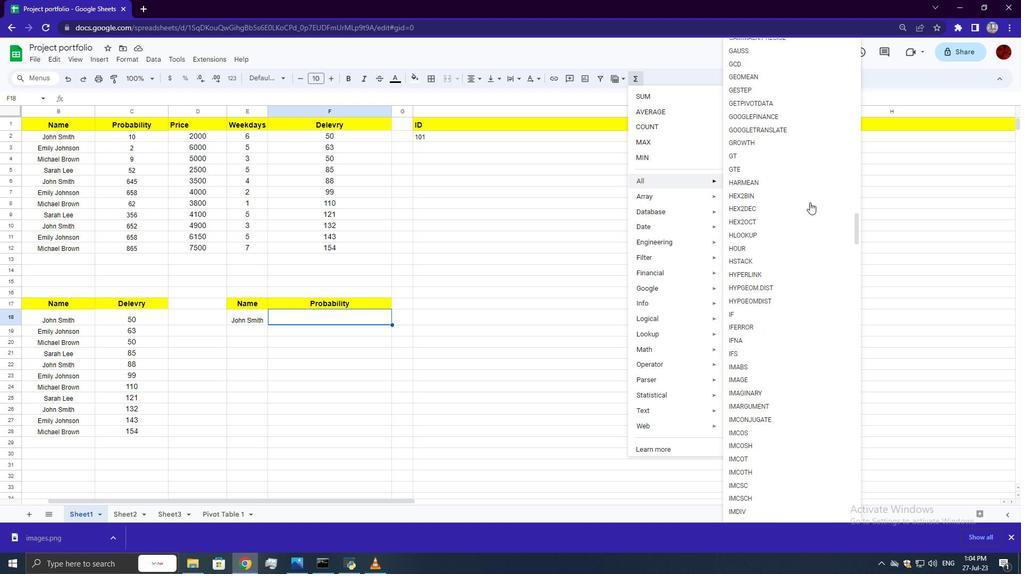 
Action: Mouse scrolled (810, 202) with delta (0, 0)
Screenshot: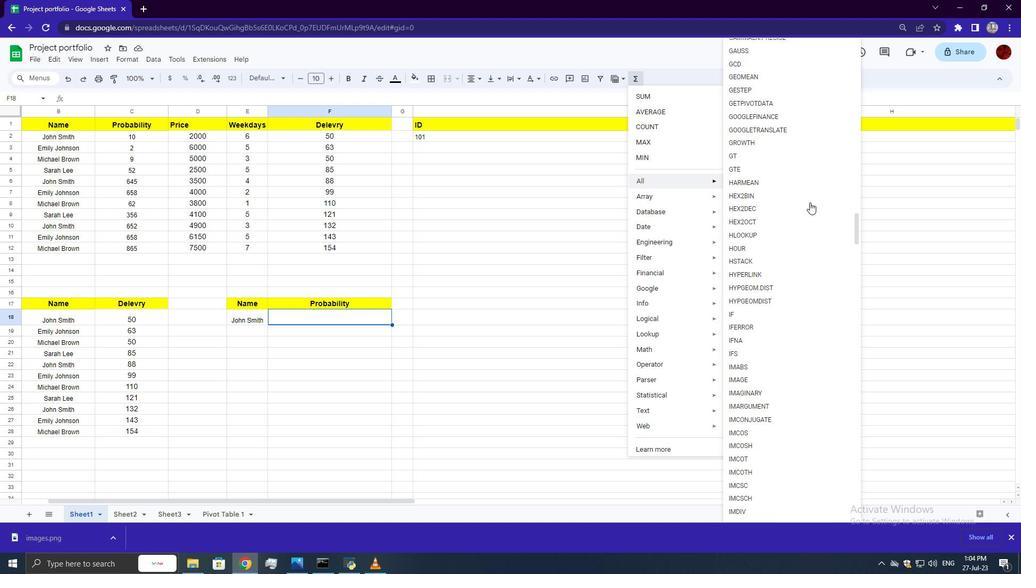 
Action: Mouse scrolled (810, 202) with delta (0, 0)
Screenshot: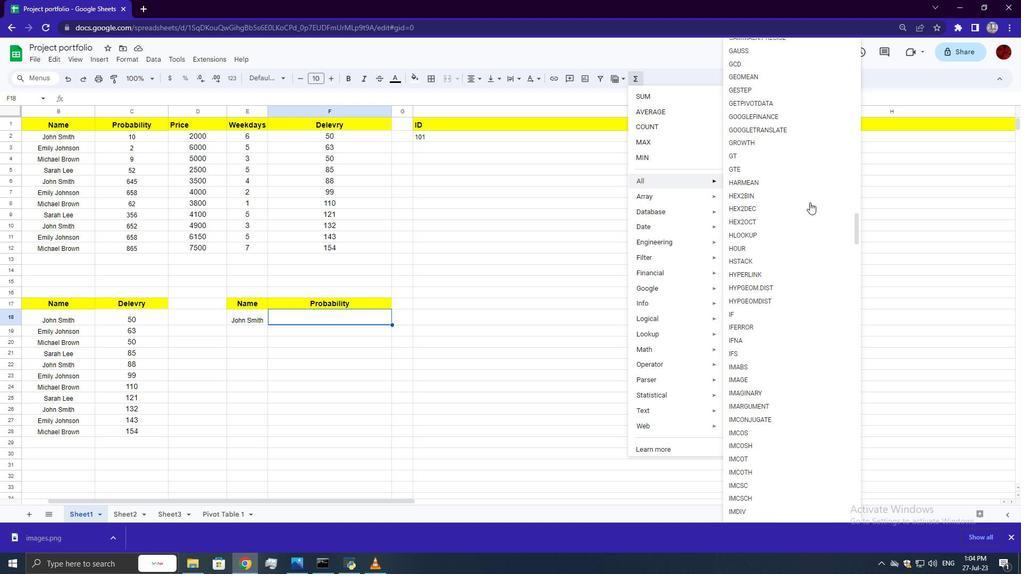
Action: Mouse scrolled (810, 202) with delta (0, 0)
Screenshot: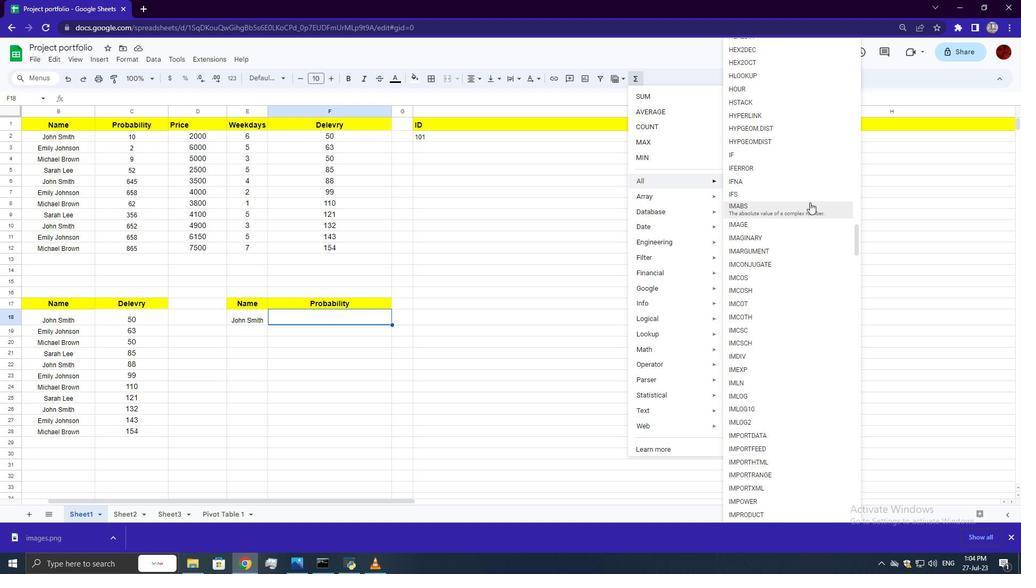 
Action: Mouse scrolled (810, 202) with delta (0, 0)
Screenshot: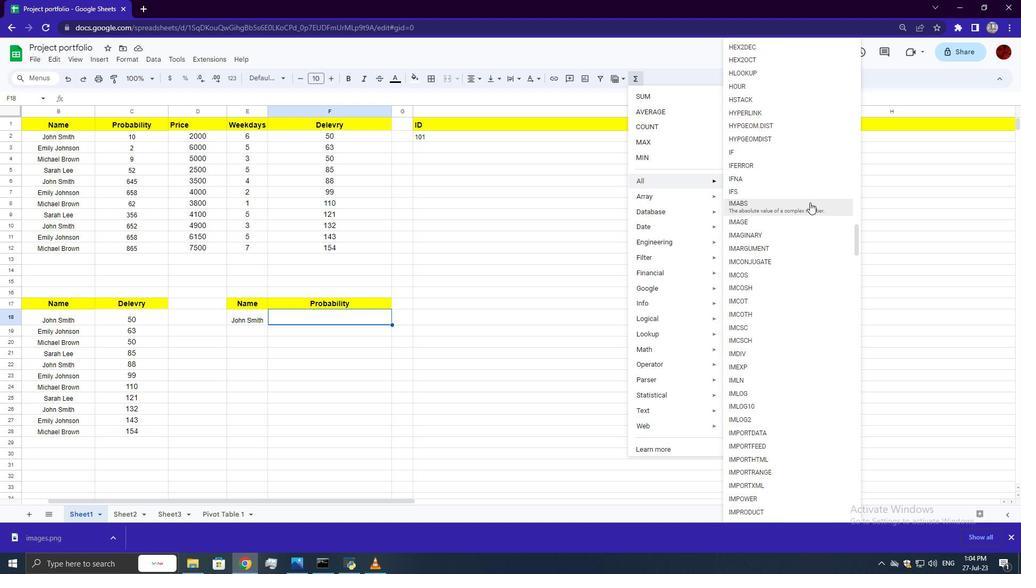 
Action: Mouse scrolled (810, 202) with delta (0, 0)
Screenshot: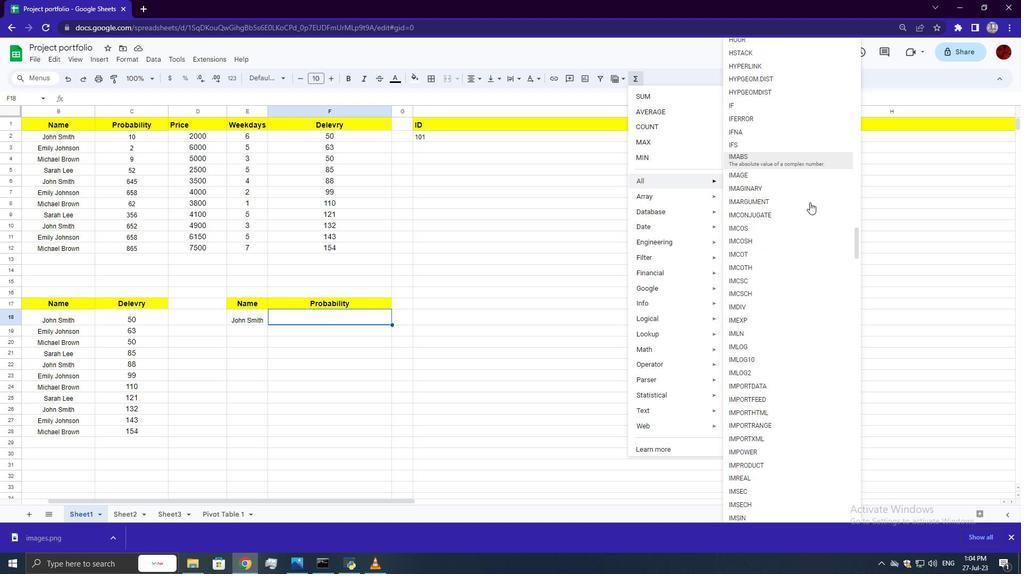 
Action: Mouse scrolled (810, 202) with delta (0, 0)
Screenshot: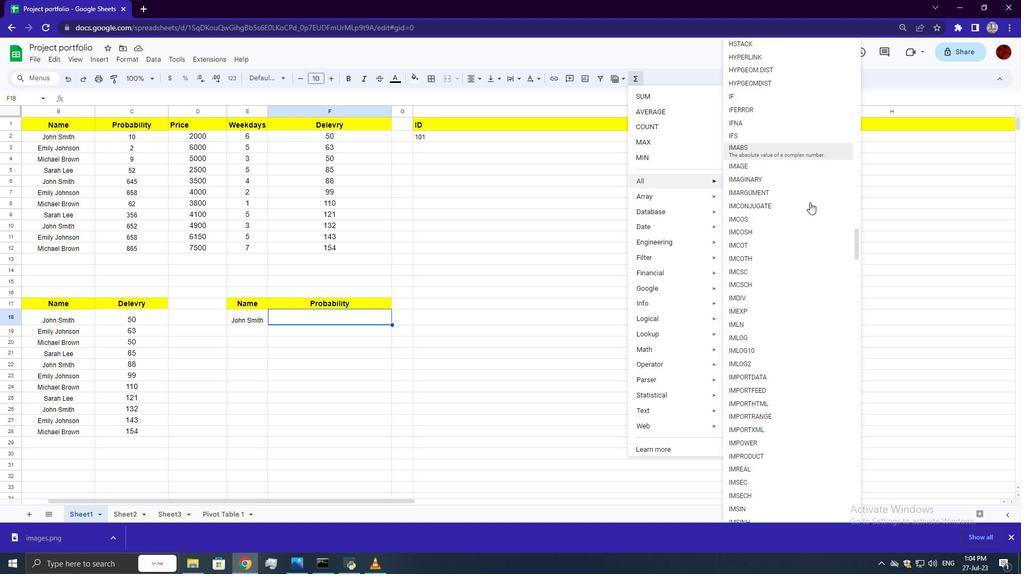 
Action: Mouse scrolled (810, 202) with delta (0, 0)
Screenshot: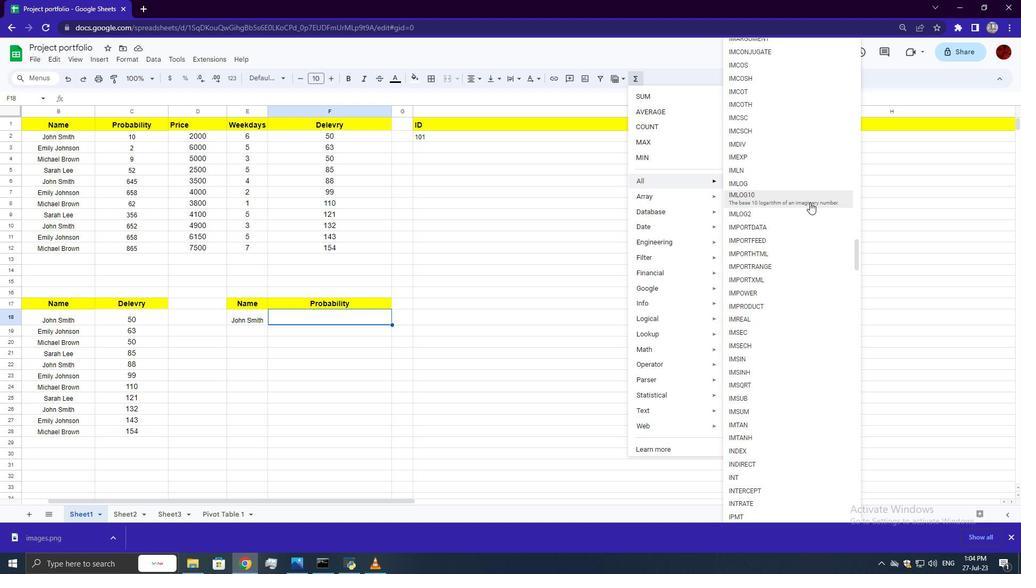 
Action: Mouse scrolled (810, 202) with delta (0, 0)
Screenshot: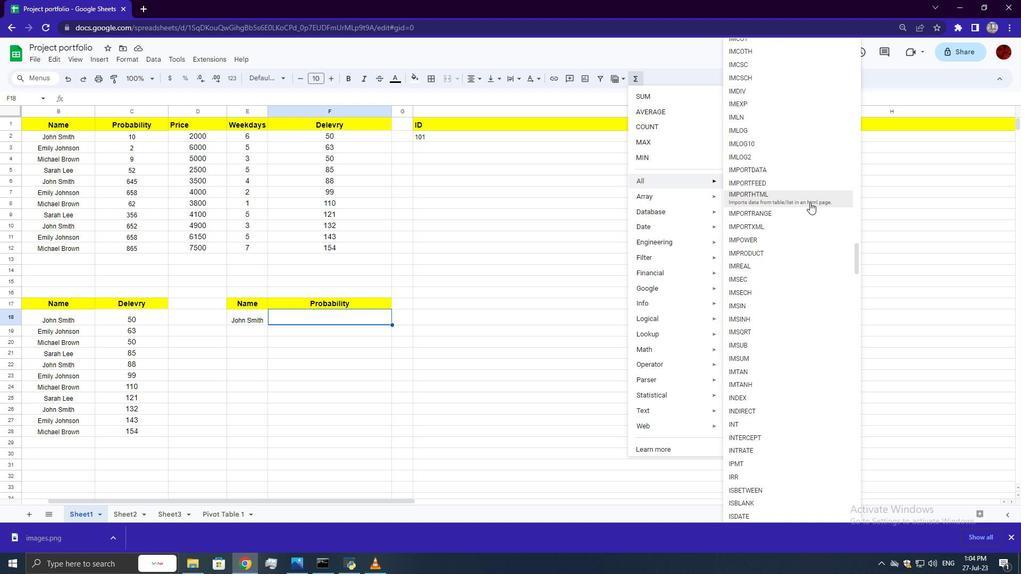 
Action: Mouse scrolled (810, 202) with delta (0, 0)
Screenshot: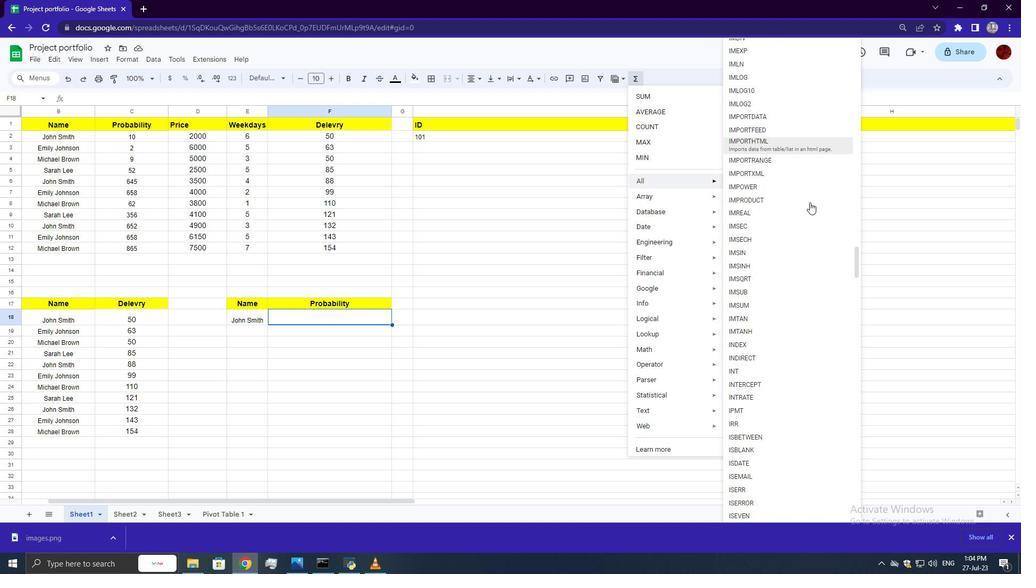 
Action: Mouse moved to (748, 301)
Screenshot: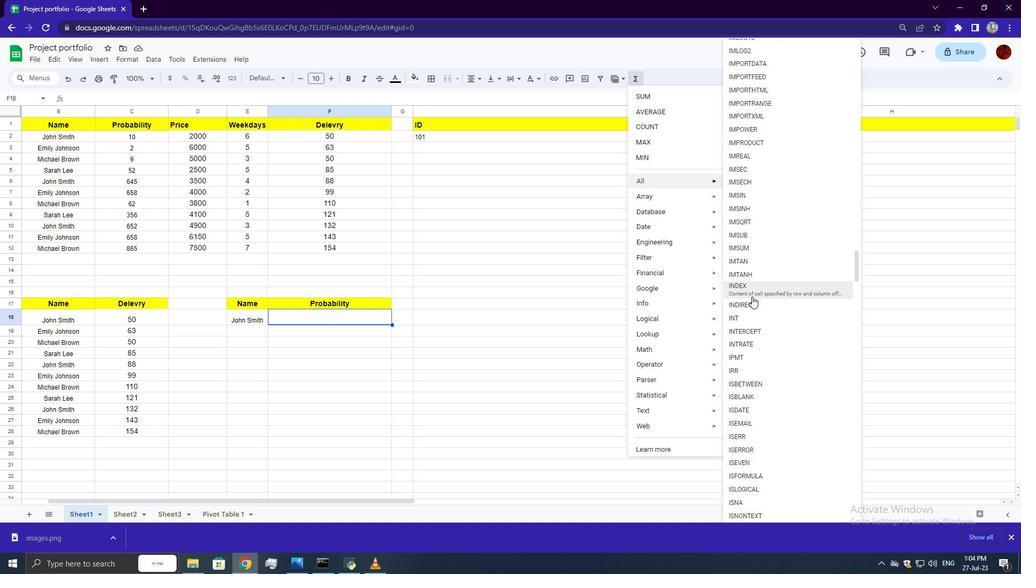 
Action: Mouse pressed left at (748, 301)
Screenshot: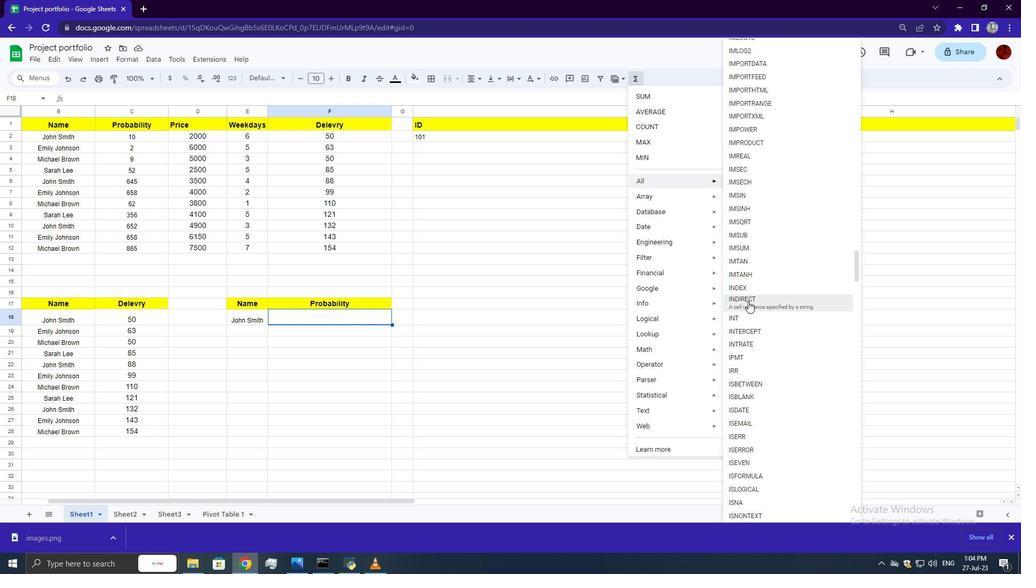 
Action: Key pressed <Key.shift_r><Key.shift_r>"<Key.shift>B<Key.shift_r><Key.shift_r><Key.shift_r><Key.shift_r><Key.shift_r><Key.shift_r><Key.shift_r><Key.shift_r><Key.shift_r>"<Key.shift><Key.shift><Key.shift><Key.shift><Key.shift><Key.shift><Key.shift><Key.shift><Key.shift><Key.shift><Key.shift><Key.shift><Key.shift><Key.shift><Key.shift><Key.shift><Key.shift><Key.shift><Key.shift><Key.shift><Key.shift><Key.shift><Key.shift><Key.shift><Key.shift><Key.shift><Key.shift><Key.shift><Key.shift><Key.shift><Key.shift><Key.shift><Key.shift><Key.shift><Key.shift><Key.shift><Key.shift><Key.shift>&<Key.shift_r>"10<Key.shift_r><Key.shift_r><Key.shift_r><Key.shift_r><Key.shift_r><Key.shift_r><Key.shift_r><Key.shift_r><Key.shift_r><Key.shift_r><Key.shift_r>",<Key.space><Key.shift><Key.shift><Key.shift>TRUE<Key.enter>
Screenshot: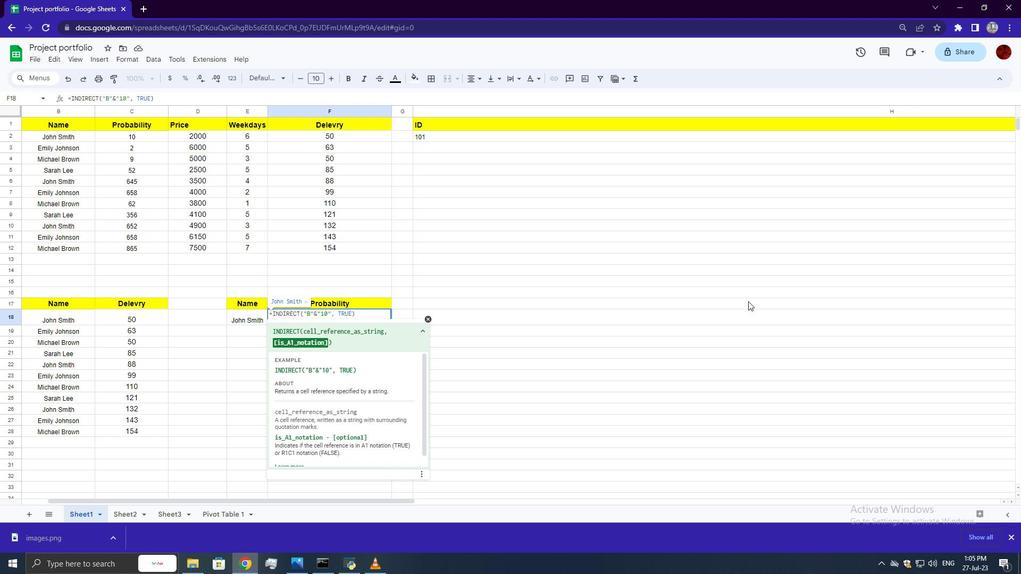 
